 Task: Open a blank sheet, save the file as Childlaborplan.pdf Type the sentence 'Mount Everest, located in the Himalayas, is the world's highest peak. Scaling its summit is an ultimate challenge for mountaineers worldwide. The breathtaking vistas and physical and mental endurance required make it an iconic and sought-after adventure.'Add formula using equations and charcters after the sentence 'c² = a² + b²' Select the formula and highlight with color Yellow Change the page Orientation to  Potrait
Action: Mouse moved to (257, 189)
Screenshot: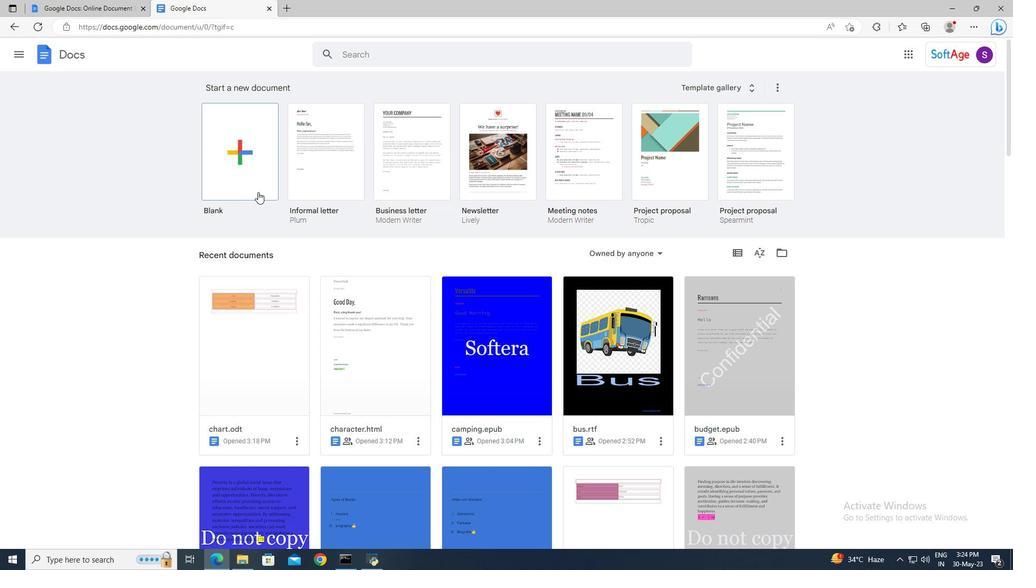 
Action: Mouse pressed left at (257, 189)
Screenshot: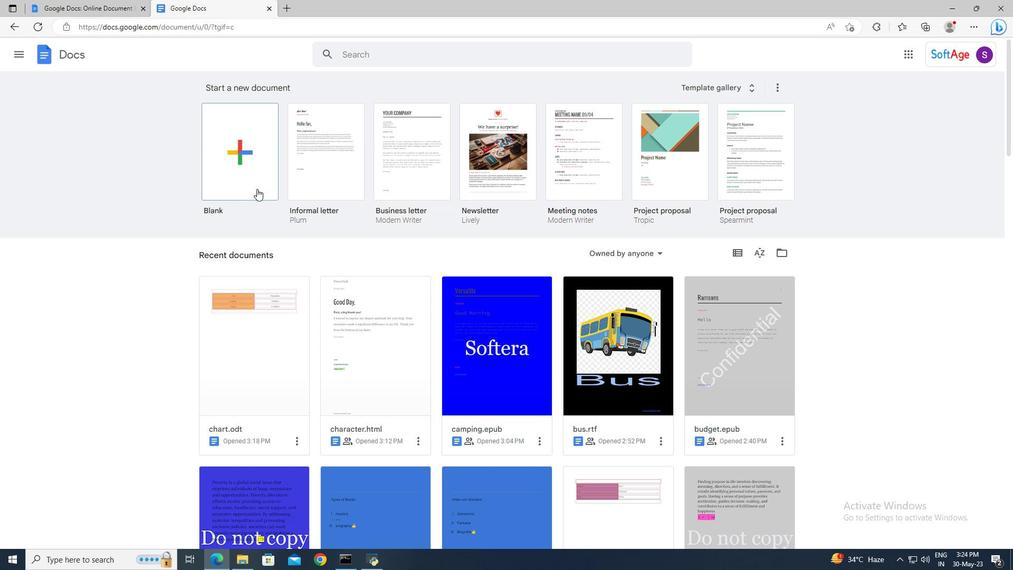 
Action: Mouse moved to (99, 50)
Screenshot: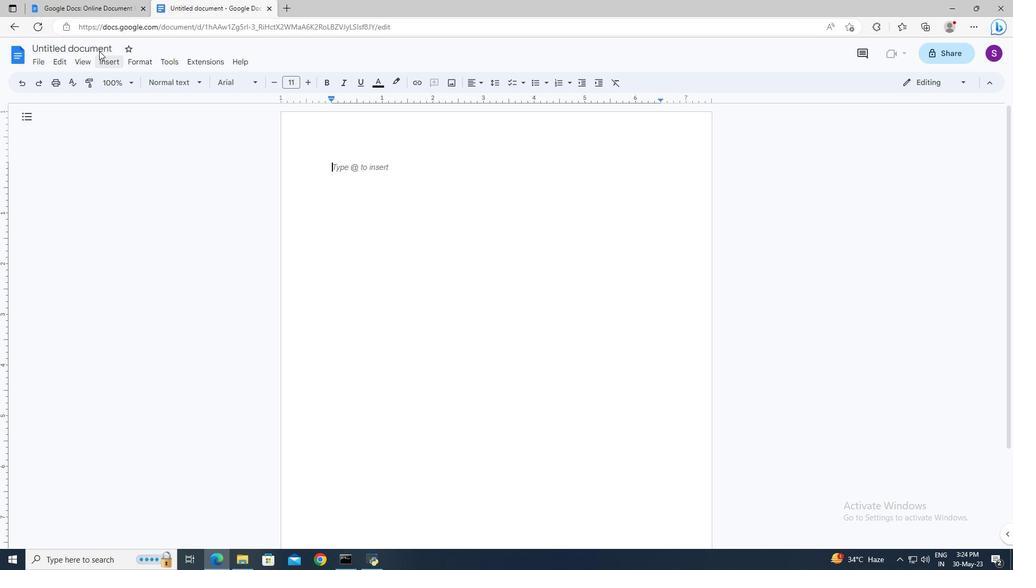 
Action: Mouse pressed left at (99, 50)
Screenshot: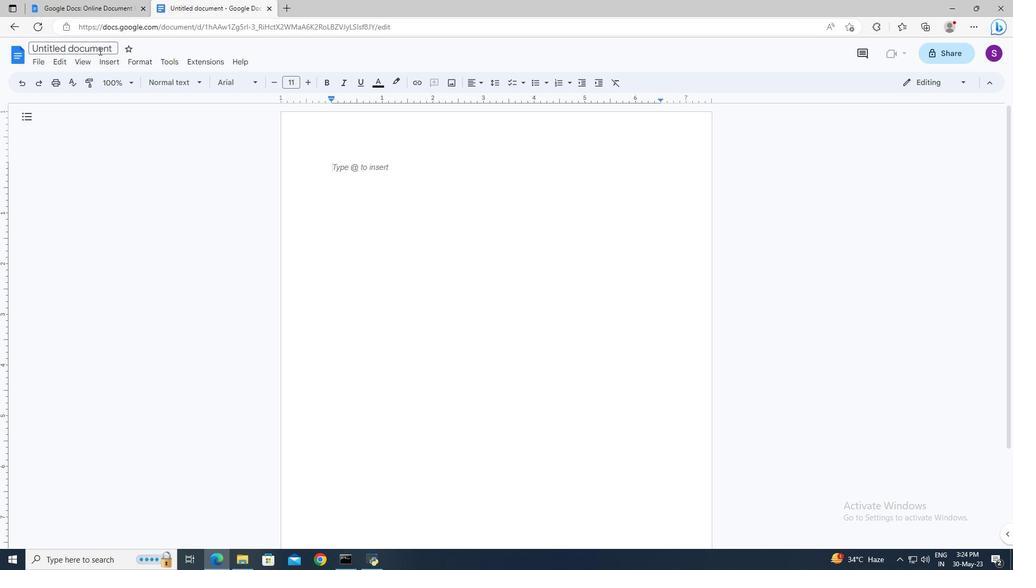 
Action: Key pressed <Key.shift>Childlaborplan.pdf<Key.enter>
Screenshot: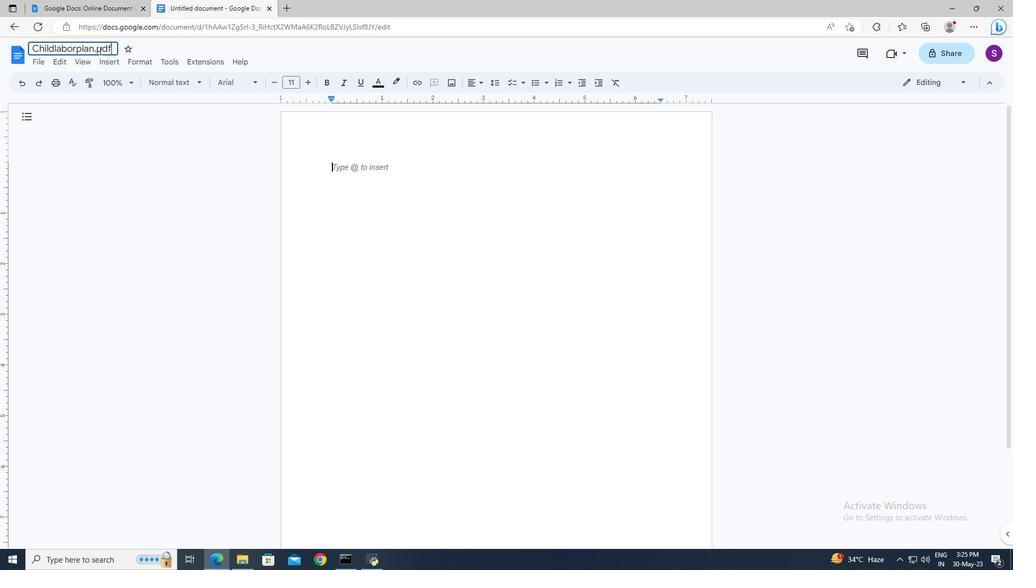
Action: Mouse moved to (341, 167)
Screenshot: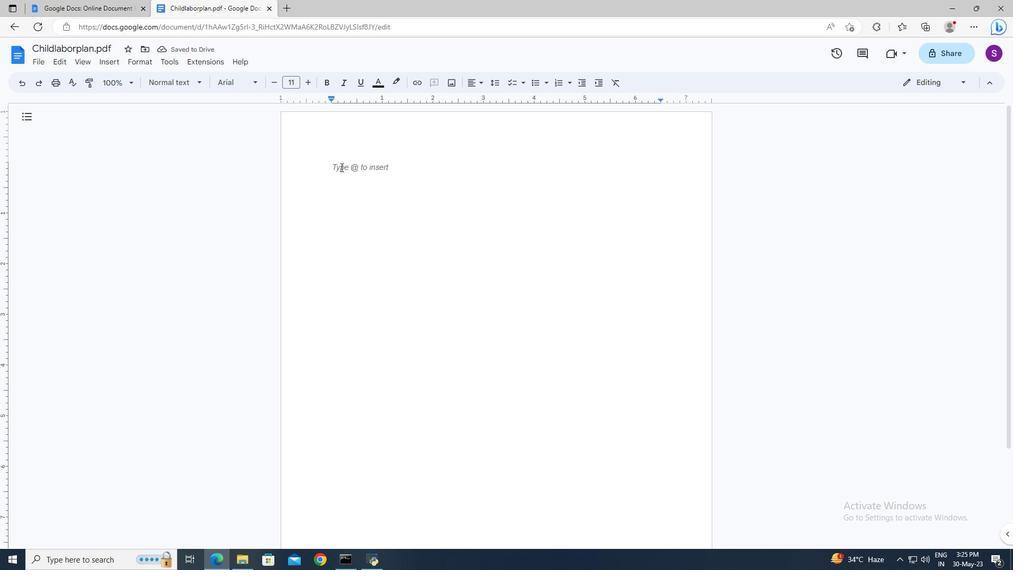 
Action: Mouse pressed left at (341, 167)
Screenshot: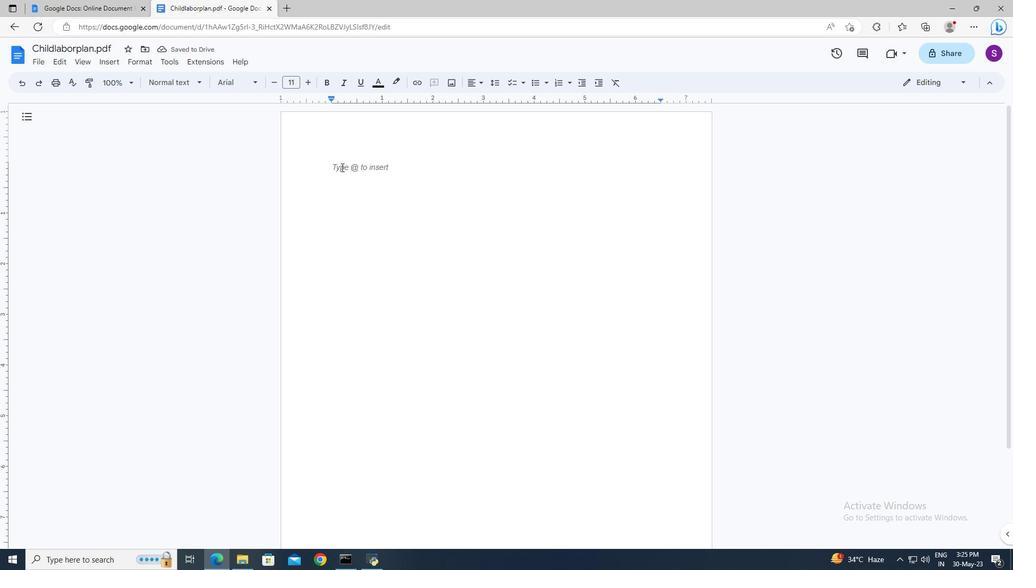 
Action: Key pressed <Key.shift>Mount<Key.space><Key.shift>Everes,<Key.space>located<Key.space>in<Key.space>the<Key.space><Key.shift>H
Screenshot: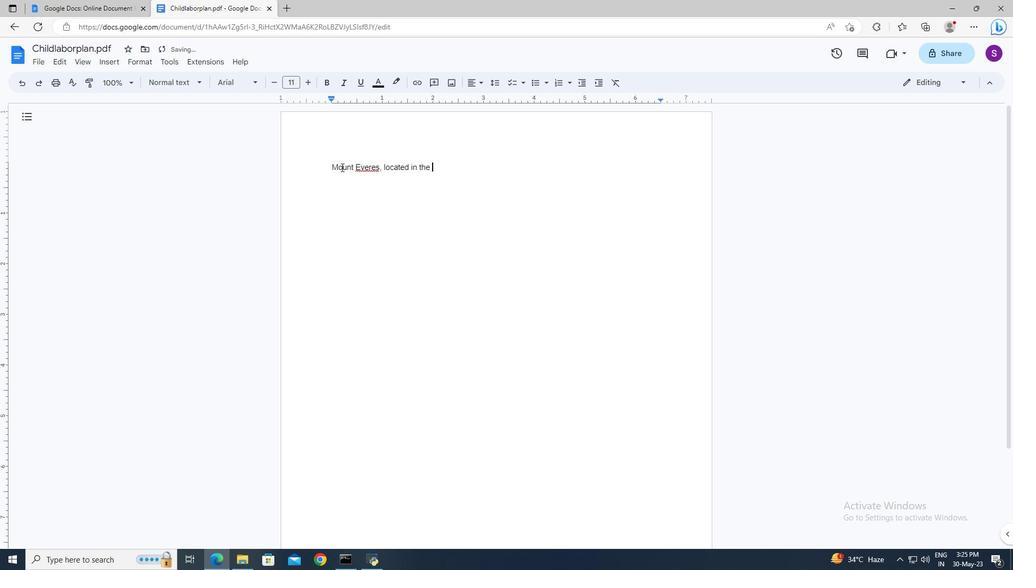 
Action: Mouse moved to (380, 168)
Screenshot: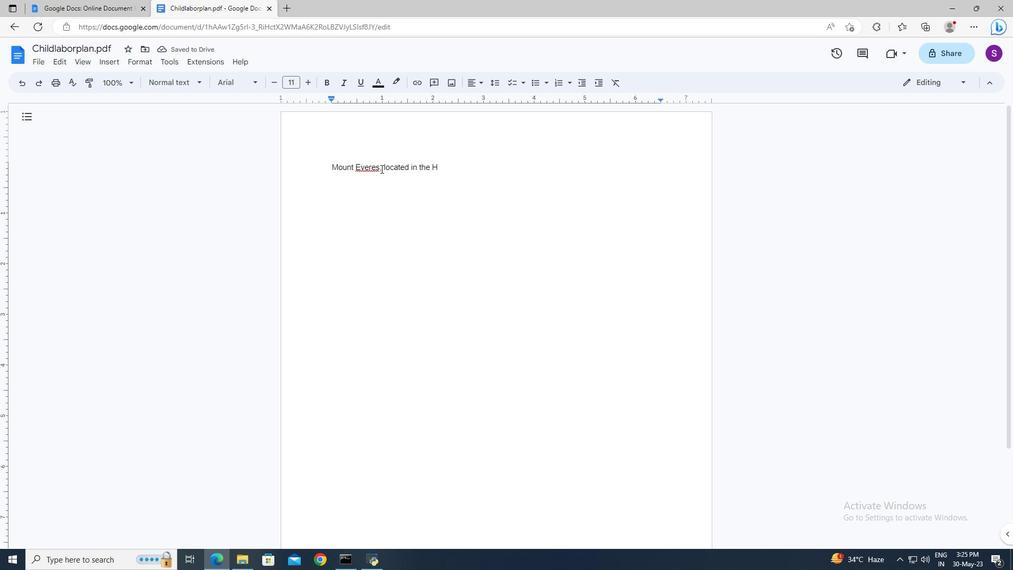 
Action: Mouse pressed left at (380, 168)
Screenshot: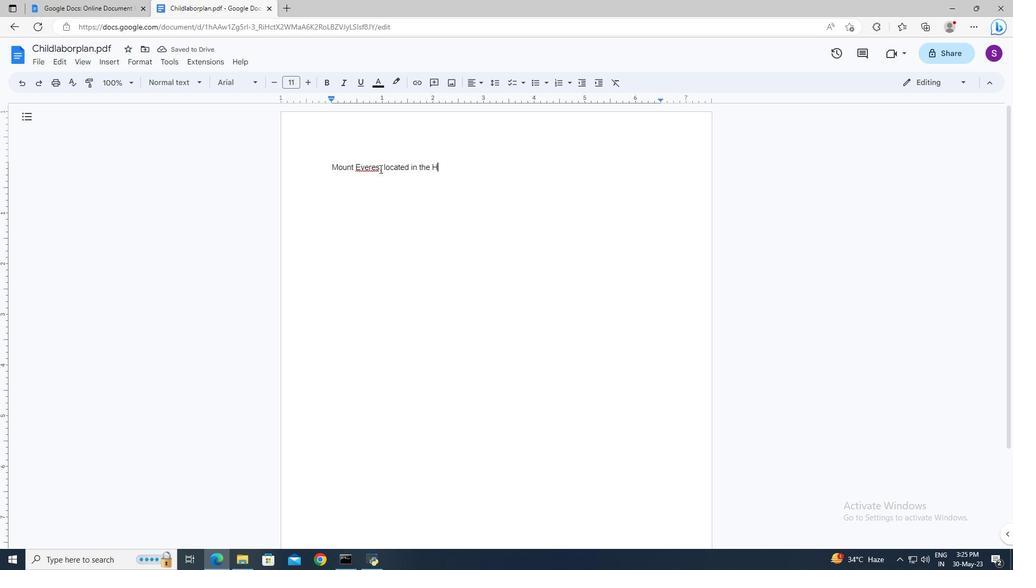 
Action: Key pressed t
Screenshot: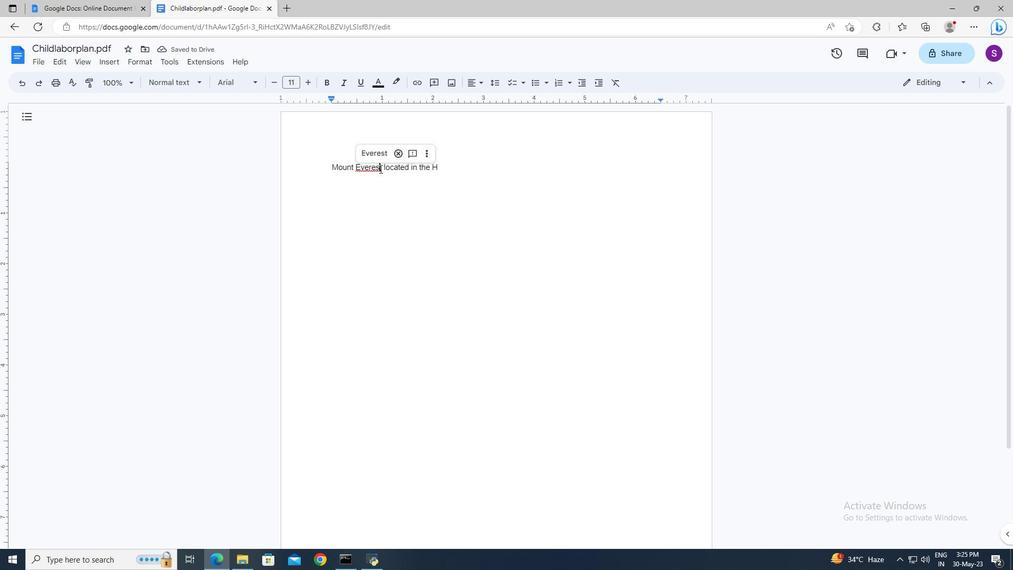 
Action: Mouse moved to (448, 167)
Screenshot: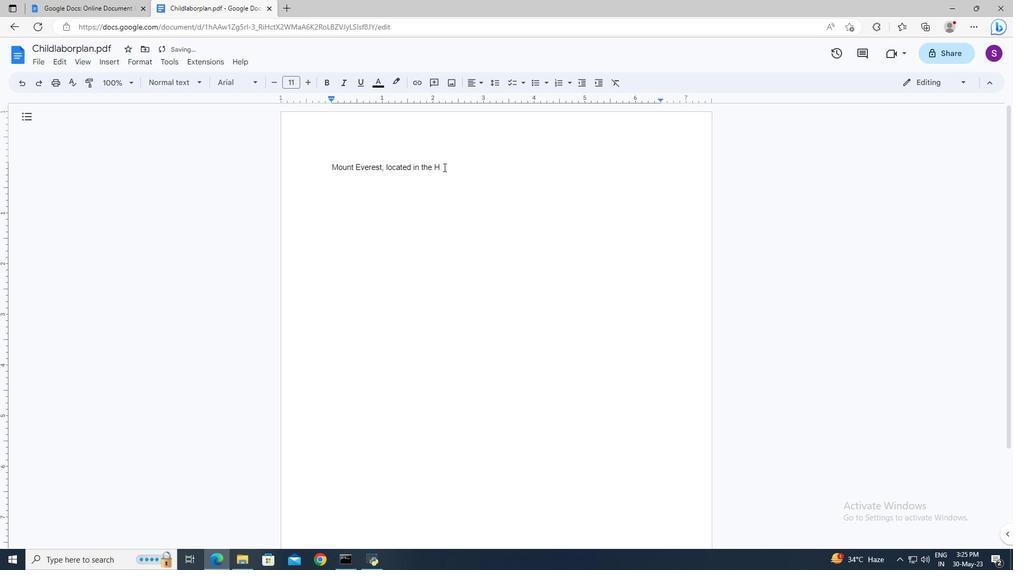 
Action: Mouse pressed left at (448, 167)
Screenshot: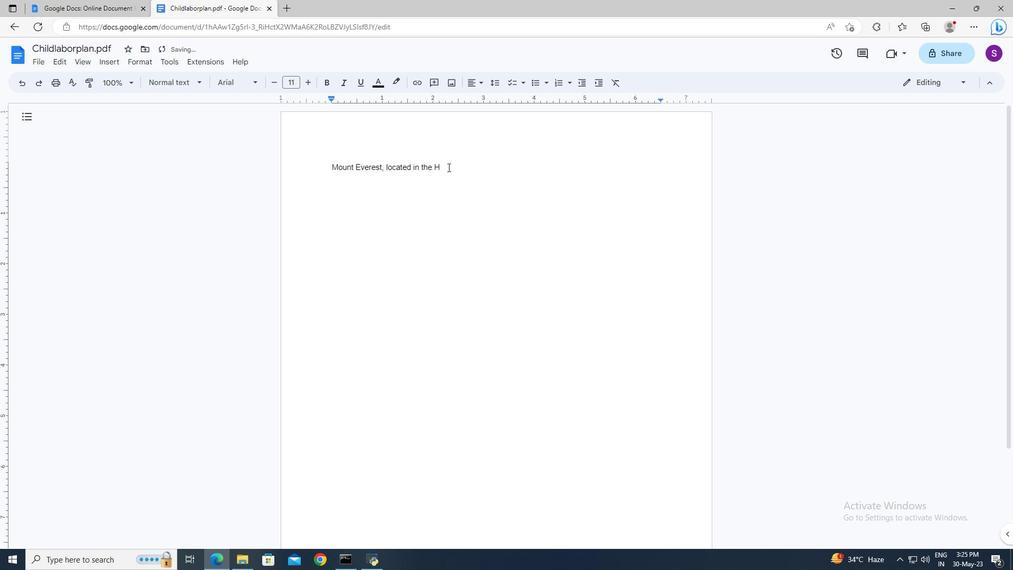 
Action: Key pressed imalayas,<Key.space>is<Key.space>the<Key.space>world's<Key.space>highest<Key.space>peak.<Key.space><Key.shift>Scaling<Key.space>its<Key.space>summit<Key.space>is<Key.space>an<Key.space>ultimate<Key.space>challenge<Key.space>for<Key.space>mountaineers<Key.space>worldwide.<Key.space><Key.shift>The<Key.space>breathtaking<Key.space>vistas<Key.space>and<Key.space>phsy<Key.backspace><Key.backspace>ysical<Key.space>and<Key.space>mental<Key.space>endurance<Key.space>required<Key.space>make<Key.space>it<Key.space>an<Key.space>iconic<Key.space>and<Key.space>sought-after<Key.space>adventure.<Key.enter>
Screenshot: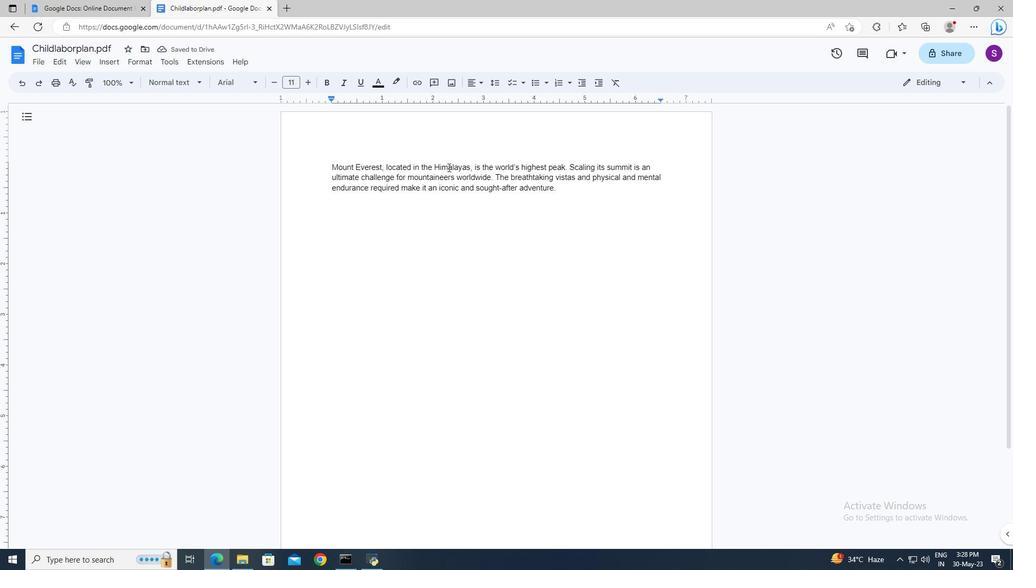 
Action: Mouse moved to (99, 62)
Screenshot: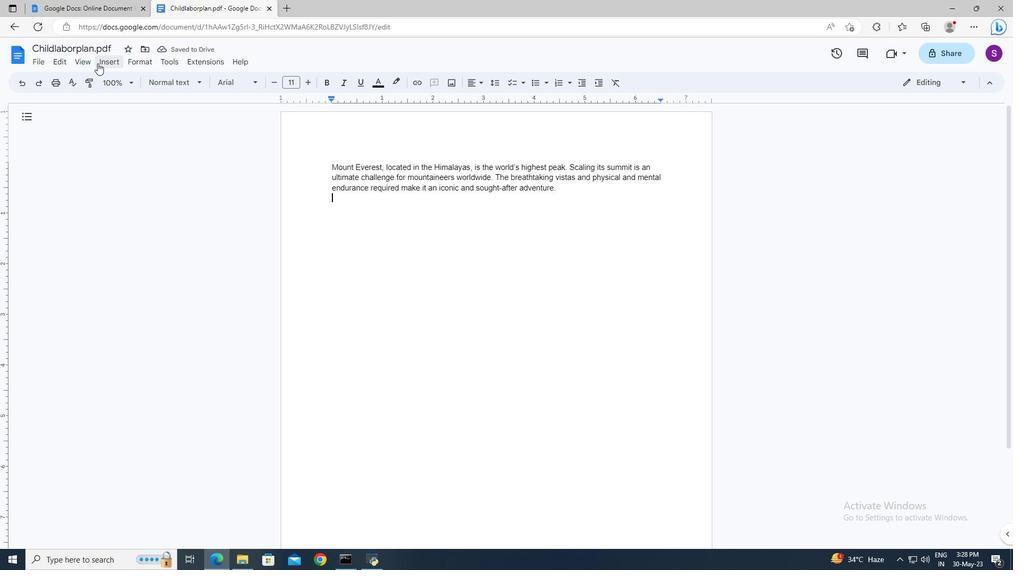 
Action: Mouse pressed left at (99, 62)
Screenshot: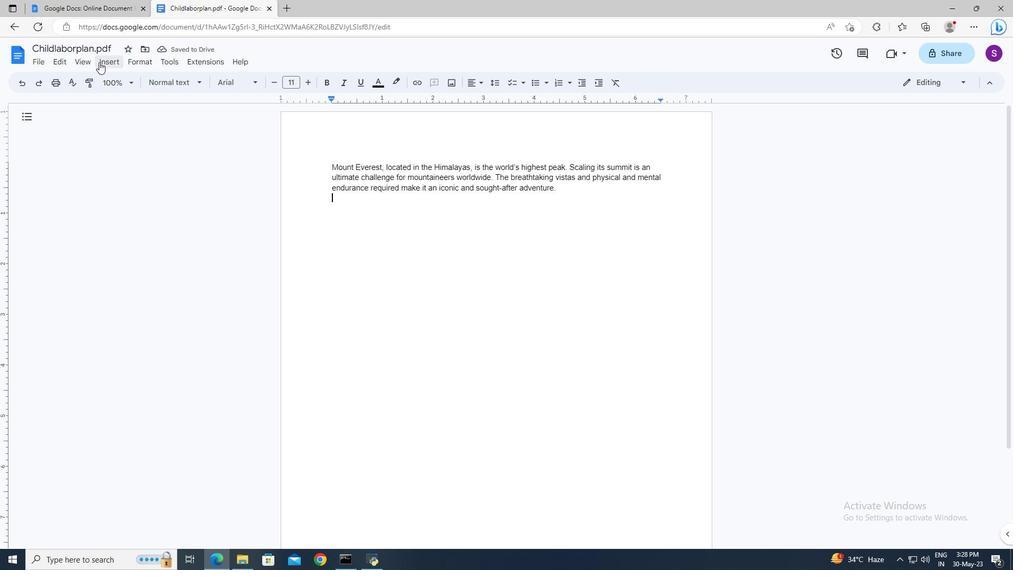 
Action: Mouse moved to (138, 268)
Screenshot: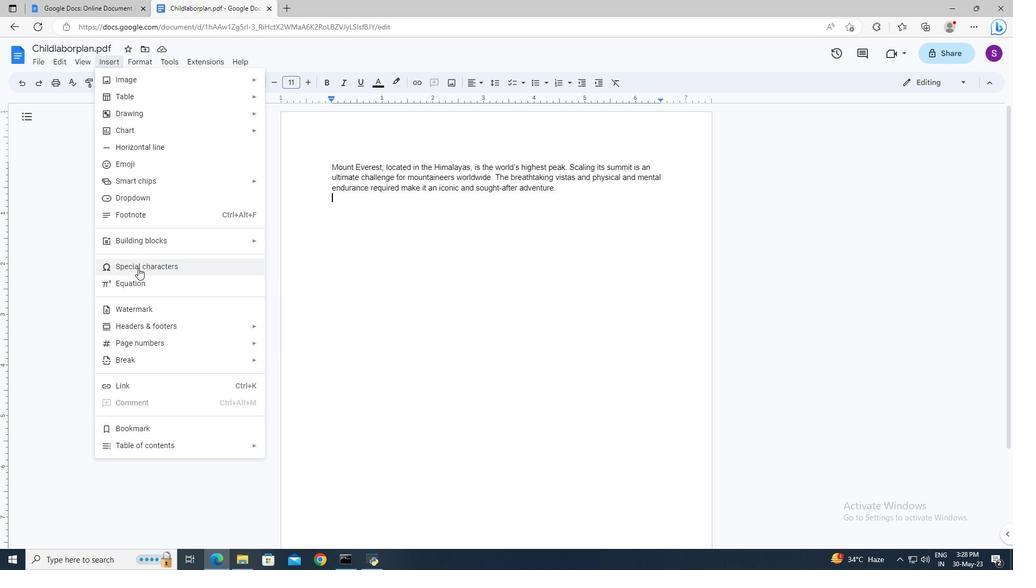 
Action: Mouse pressed left at (138, 268)
Screenshot: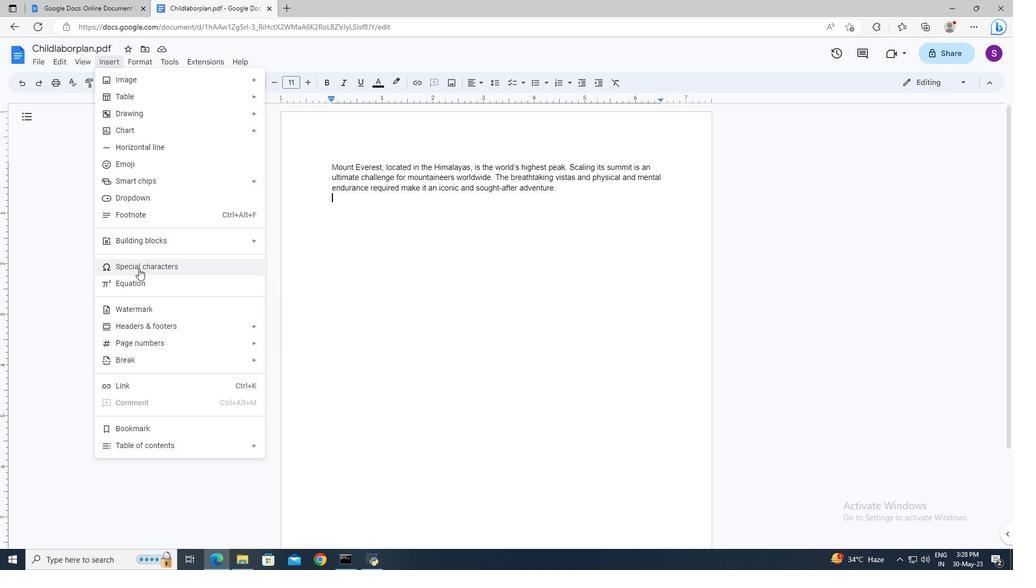 
Action: Mouse moved to (98, 61)
Screenshot: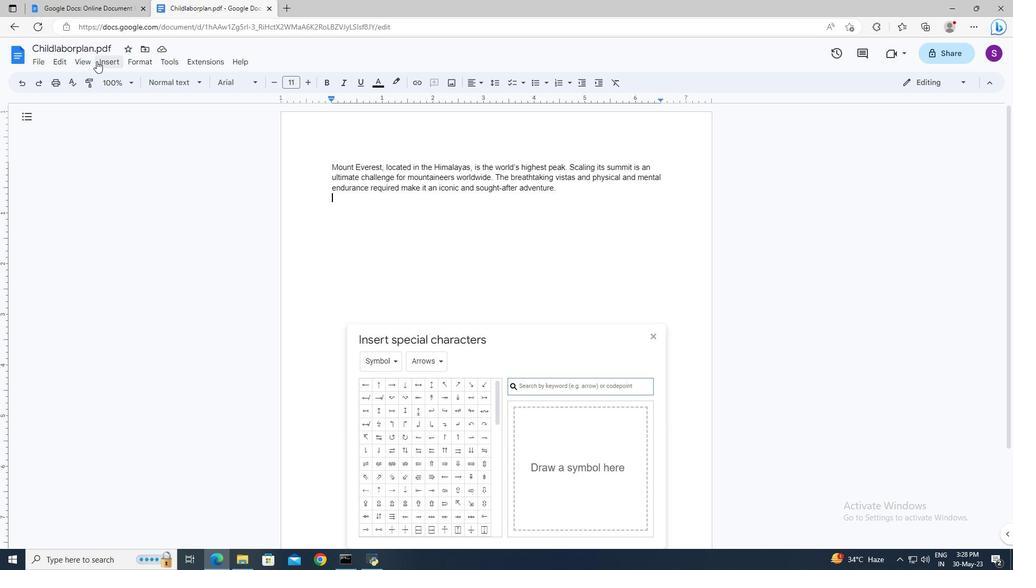 
Action: Mouse pressed left at (98, 61)
Screenshot: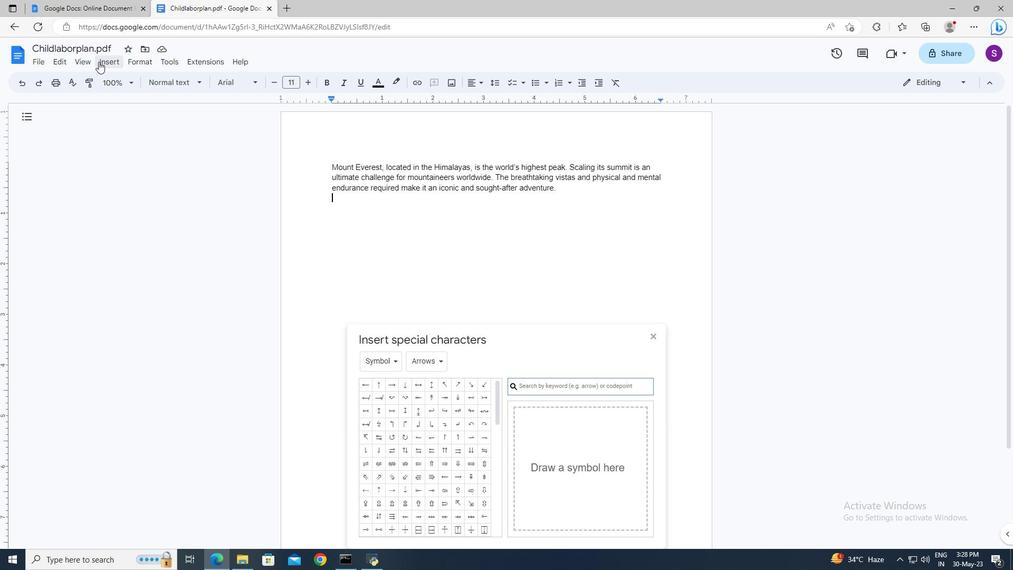 
Action: Mouse moved to (130, 276)
Screenshot: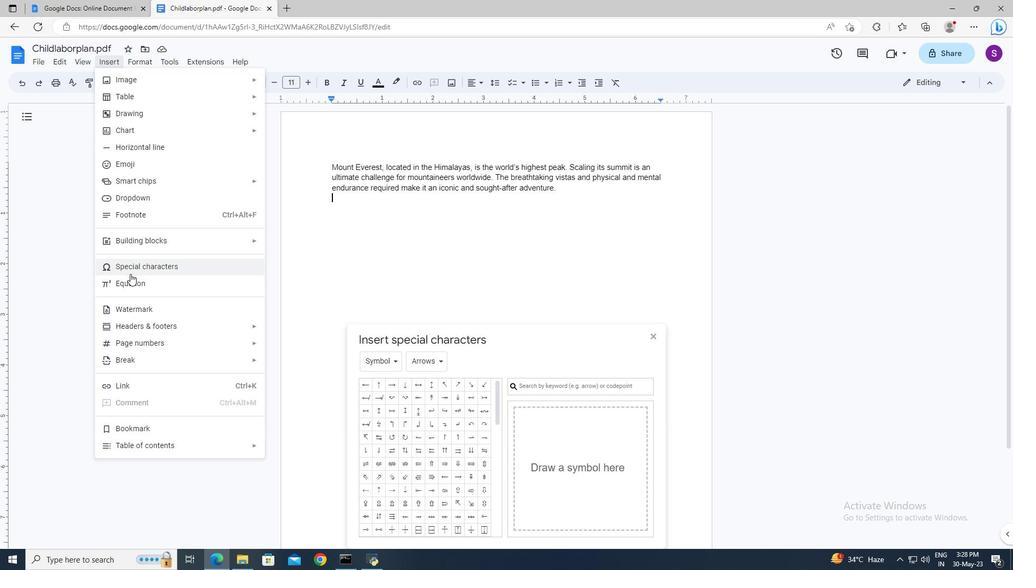 
Action: Mouse pressed left at (130, 276)
Screenshot: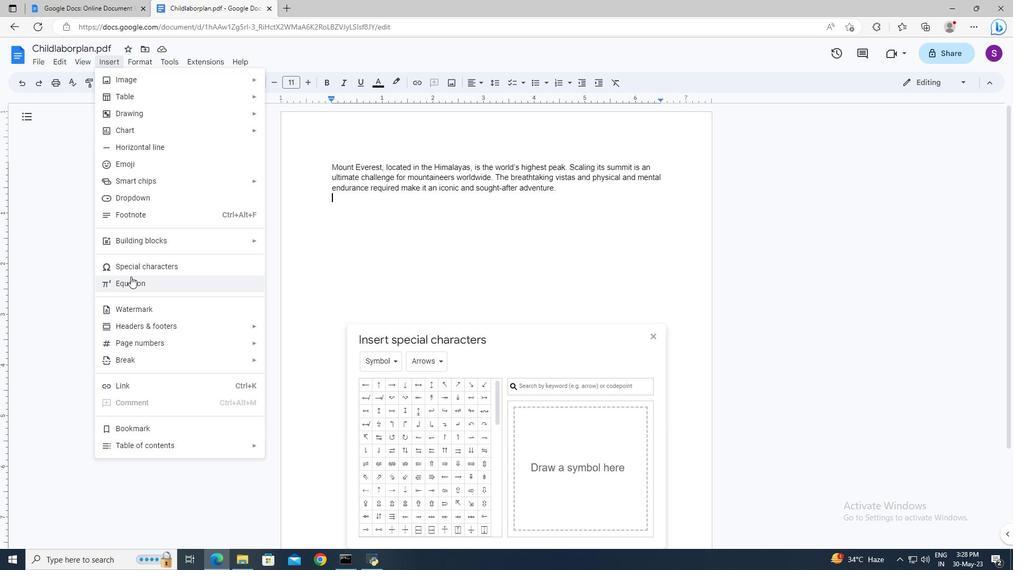 
Action: Mouse moved to (334, 219)
Screenshot: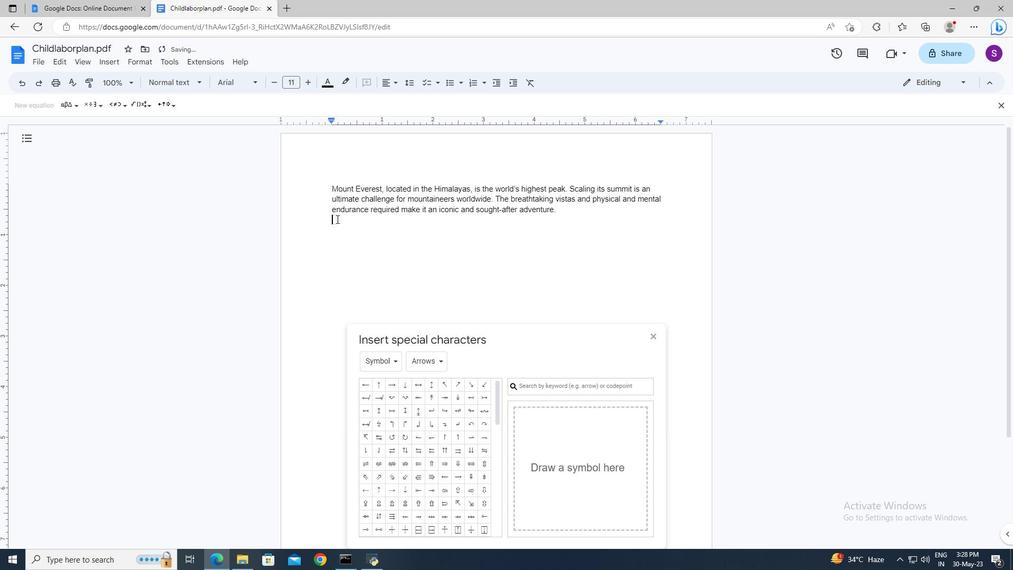 
Action: Mouse pressed left at (334, 219)
Screenshot: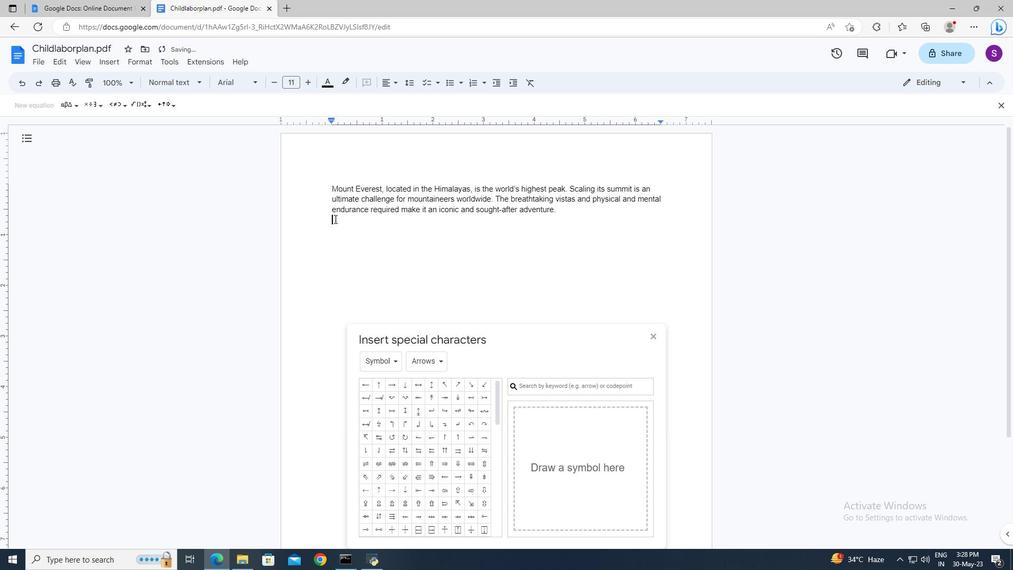 
Action: Mouse moved to (138, 104)
Screenshot: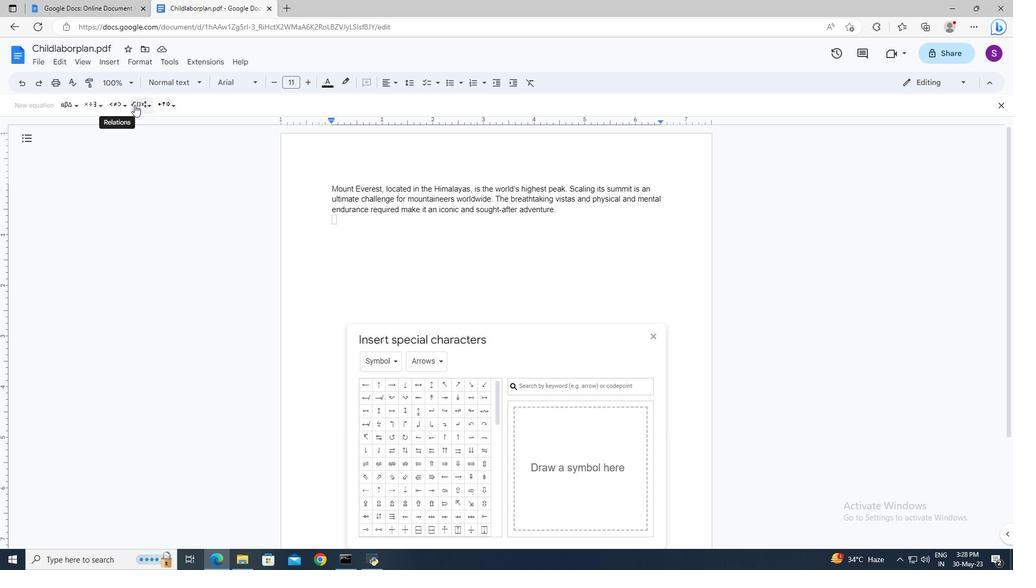 
Action: Mouse pressed left at (138, 104)
Screenshot: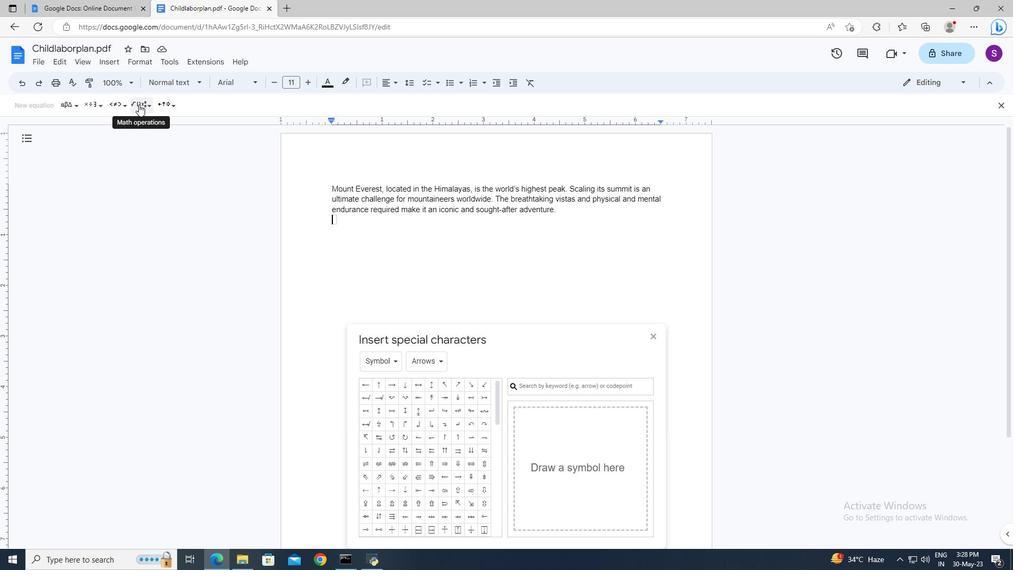 
Action: Mouse moved to (229, 132)
Screenshot: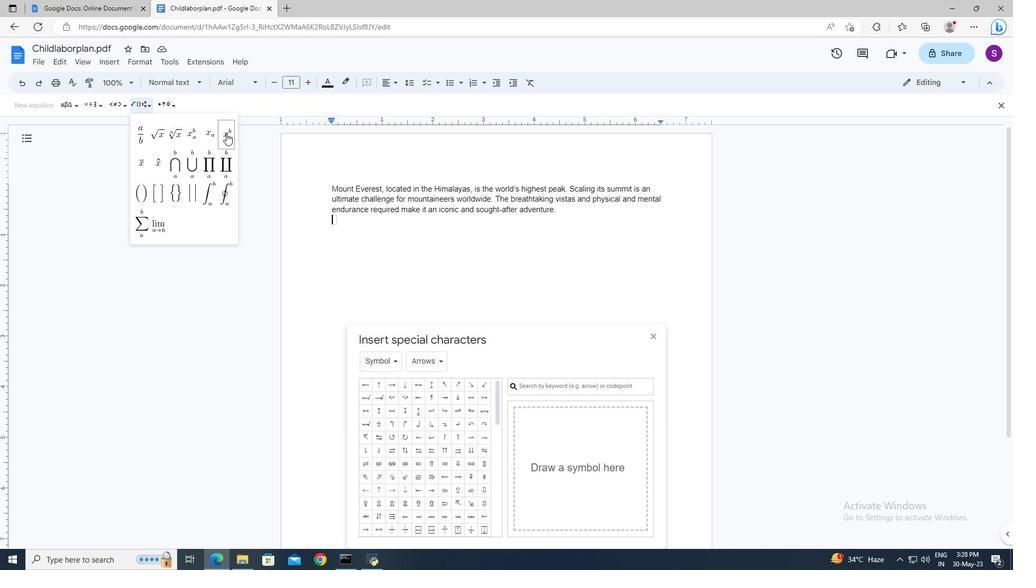 
Action: Mouse pressed left at (229, 132)
Screenshot: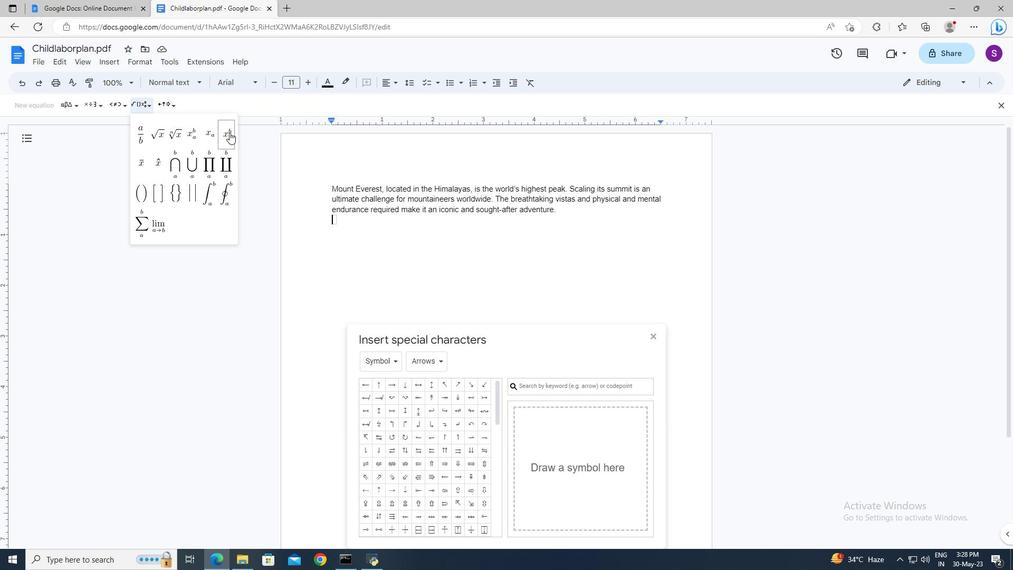 
Action: Mouse moved to (292, 187)
Screenshot: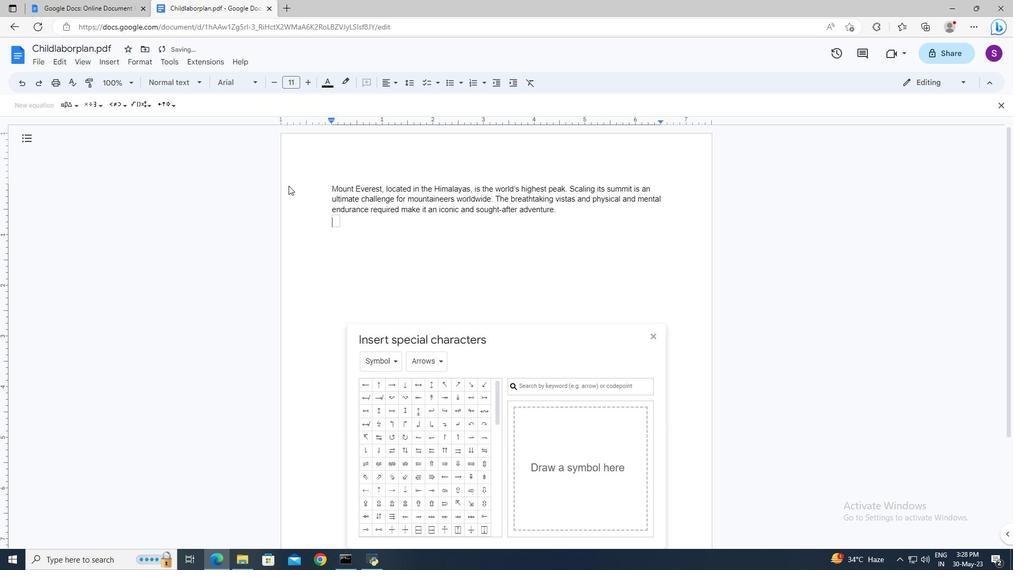 
Action: Key pressed c<Key.shift>^2<Key.right><Key.space>=<Key.space>
Screenshot: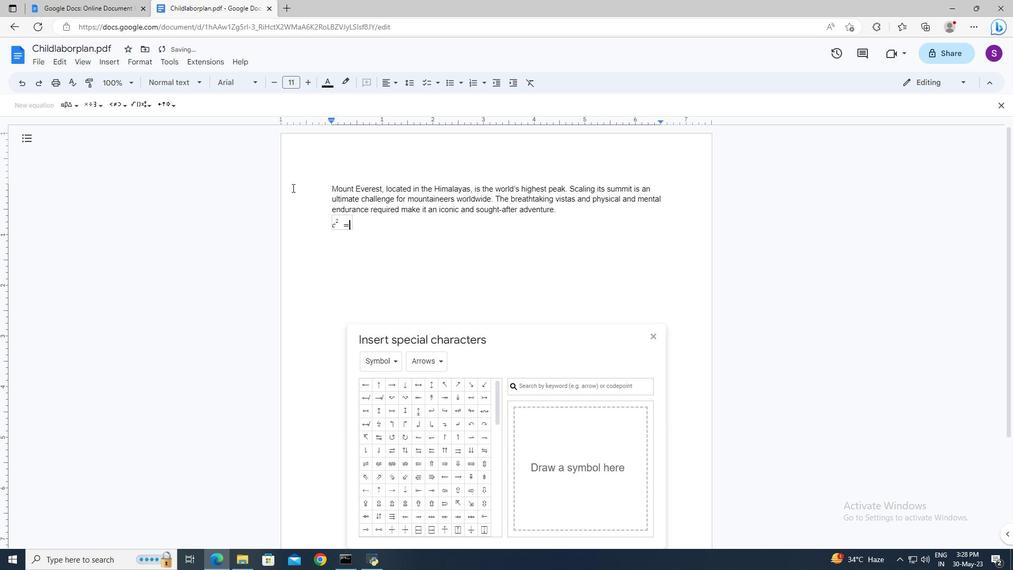 
Action: Mouse moved to (147, 101)
Screenshot: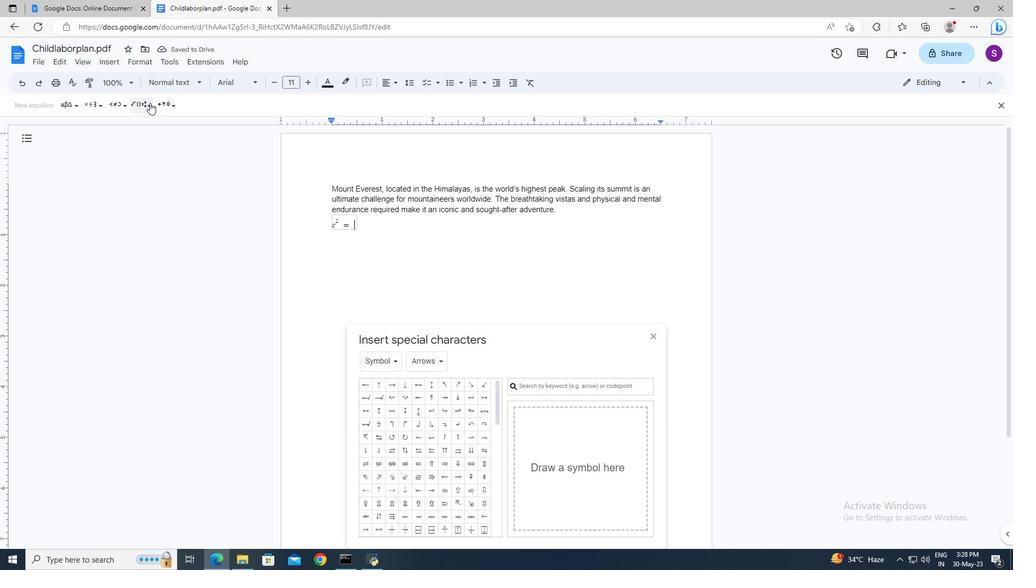 
Action: Mouse pressed left at (147, 101)
Screenshot: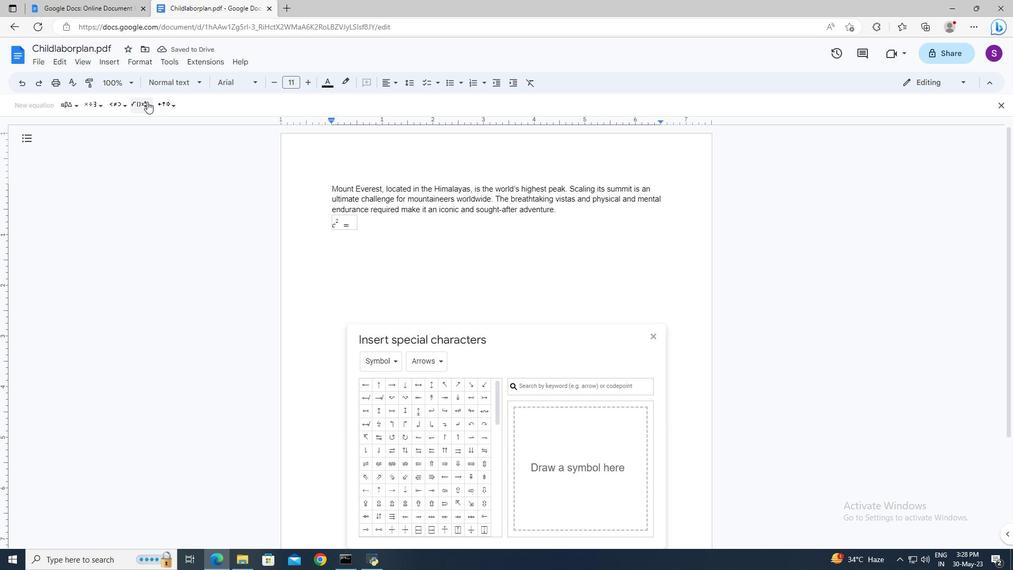 
Action: Mouse moved to (218, 135)
Screenshot: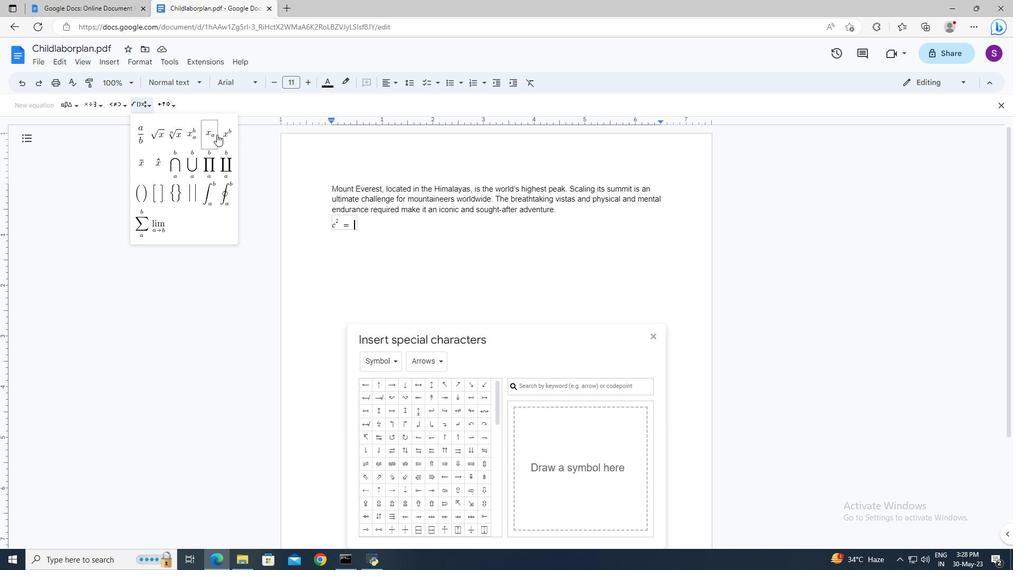 
Action: Mouse pressed left at (218, 135)
Screenshot: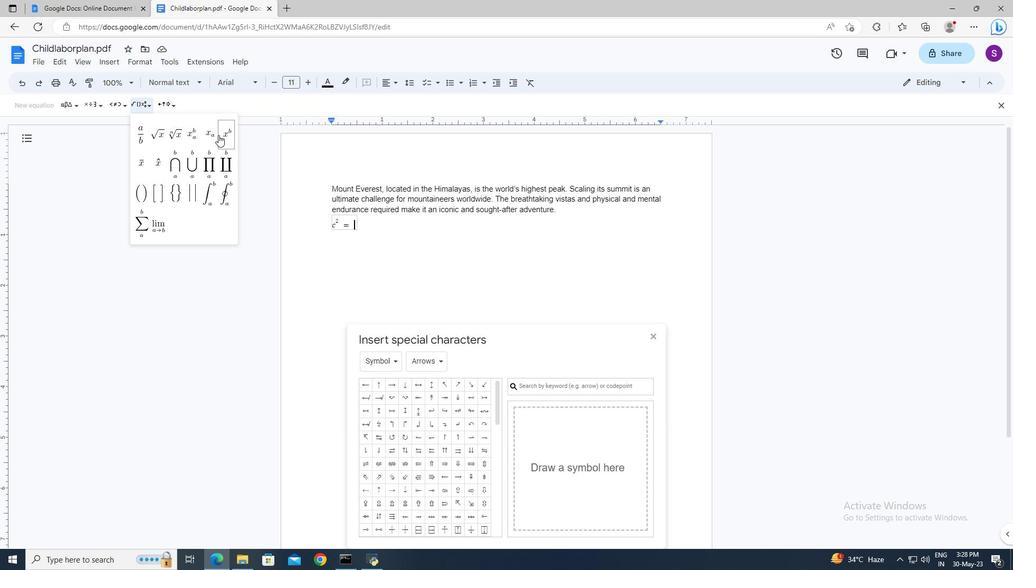 
Action: Key pressed a<Key.shift>^2<Key.right><Key.space><Key.shift>+<Key.space>
Screenshot: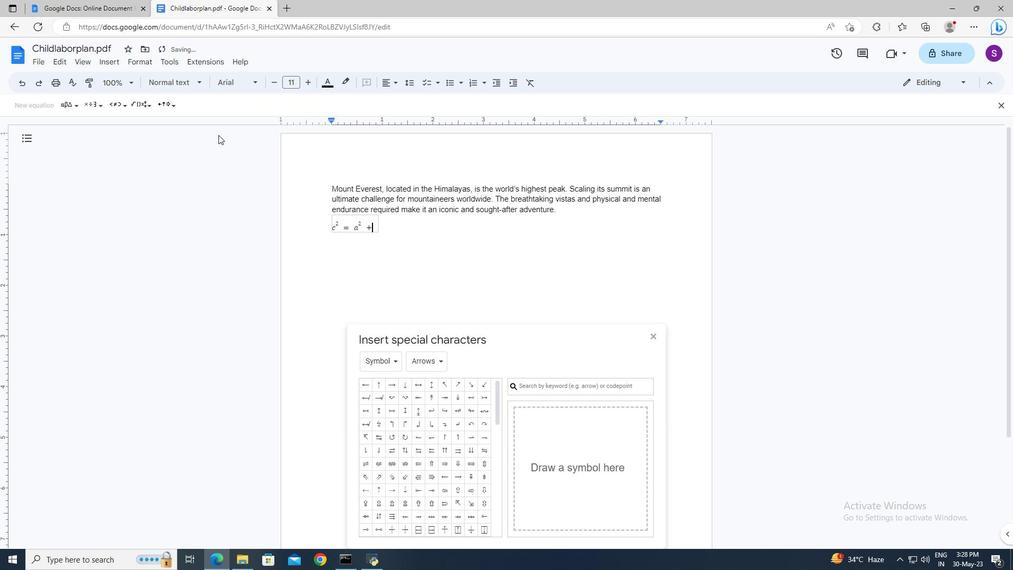 
Action: Mouse moved to (153, 106)
Screenshot: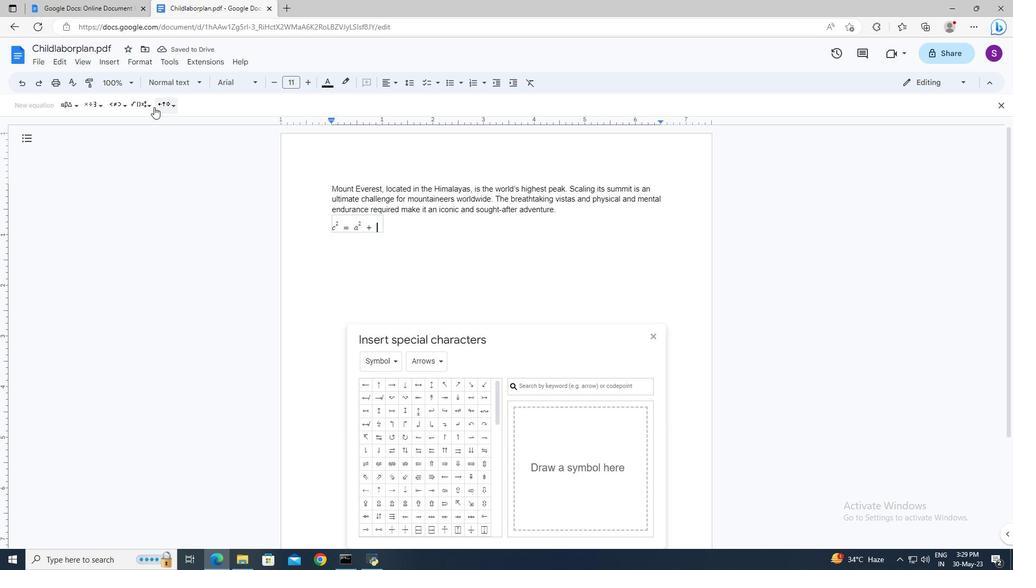 
Action: Mouse pressed left at (153, 106)
Screenshot: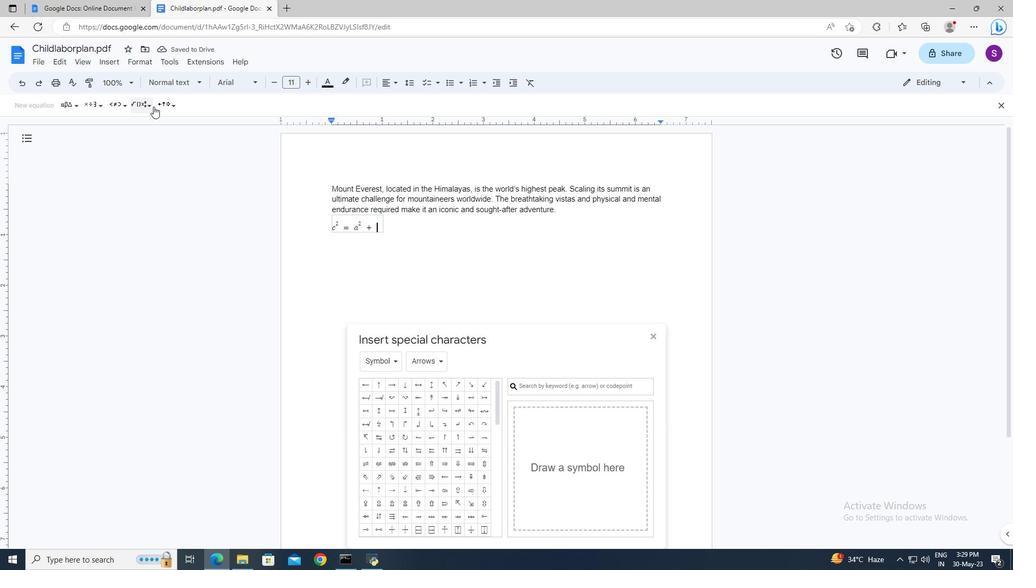 
Action: Mouse moved to (221, 134)
Screenshot: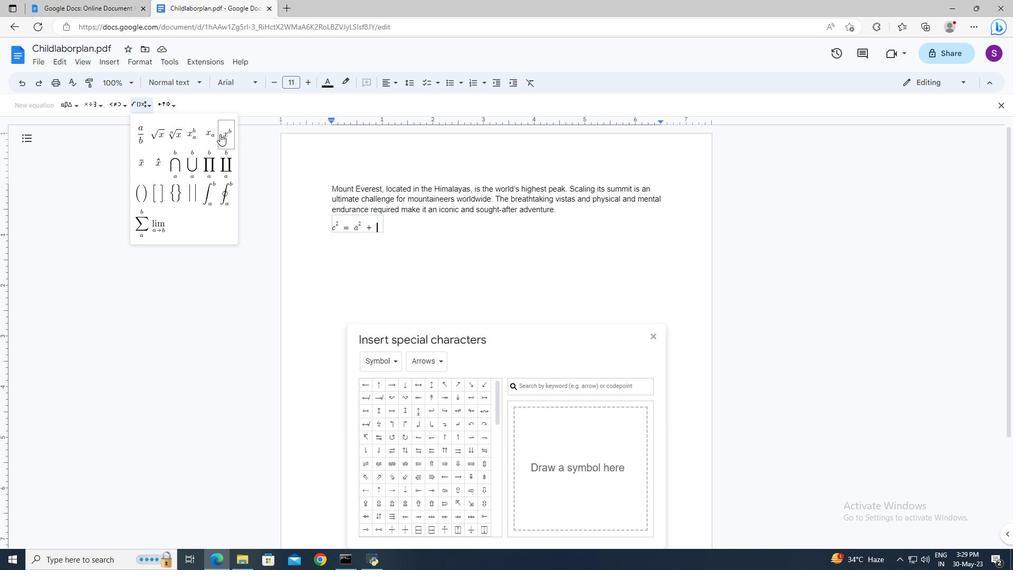 
Action: Mouse pressed left at (221, 134)
Screenshot: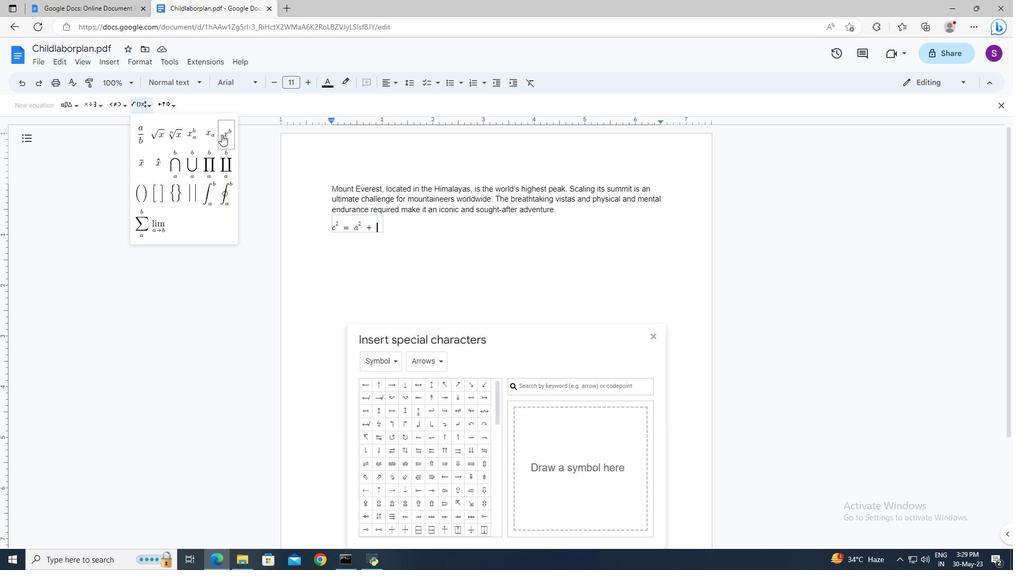 
Action: Key pressed b<Key.shift>^2
Screenshot: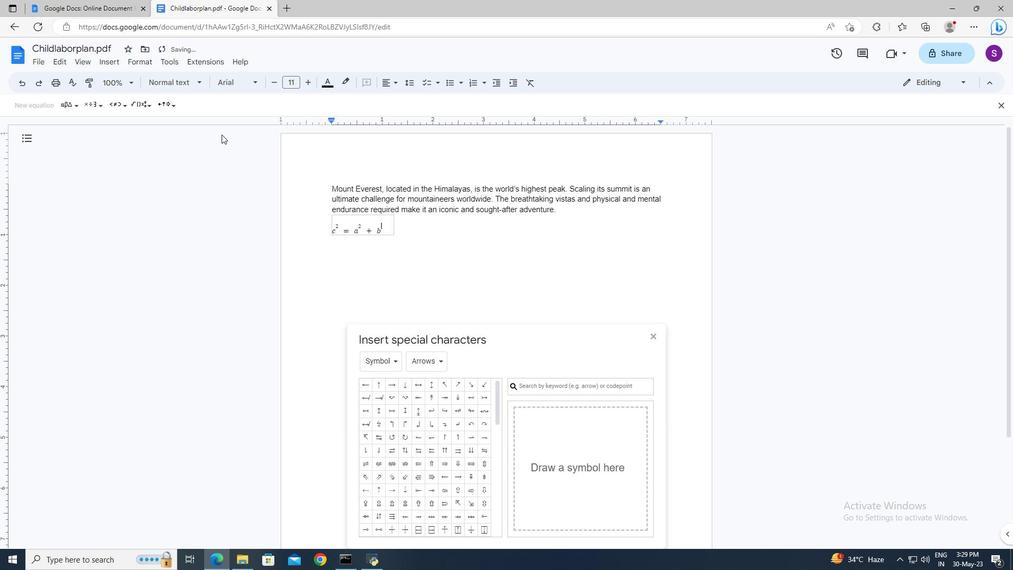 
Action: Mouse moved to (392, 233)
Screenshot: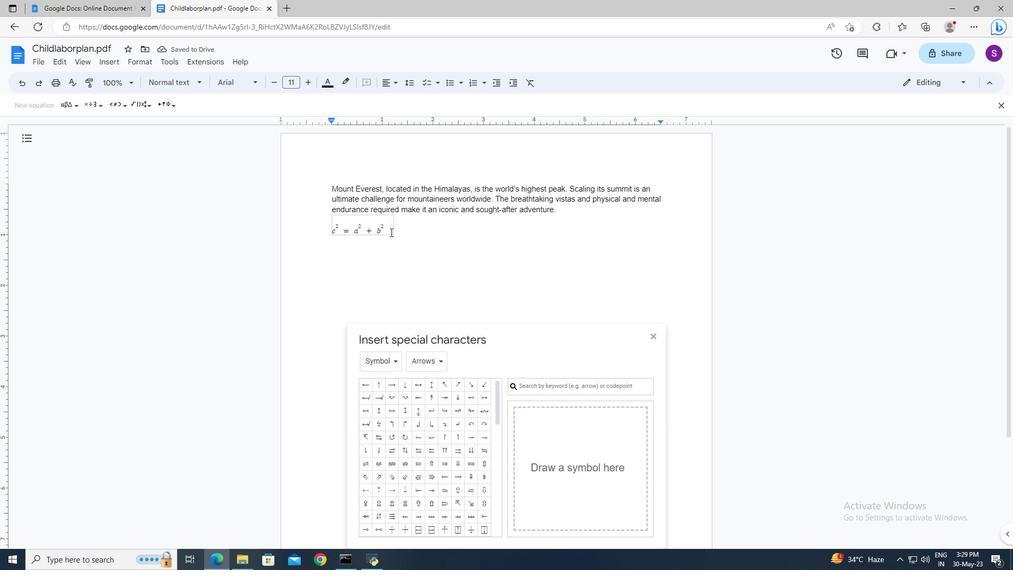 
Action: Mouse pressed left at (392, 233)
Screenshot: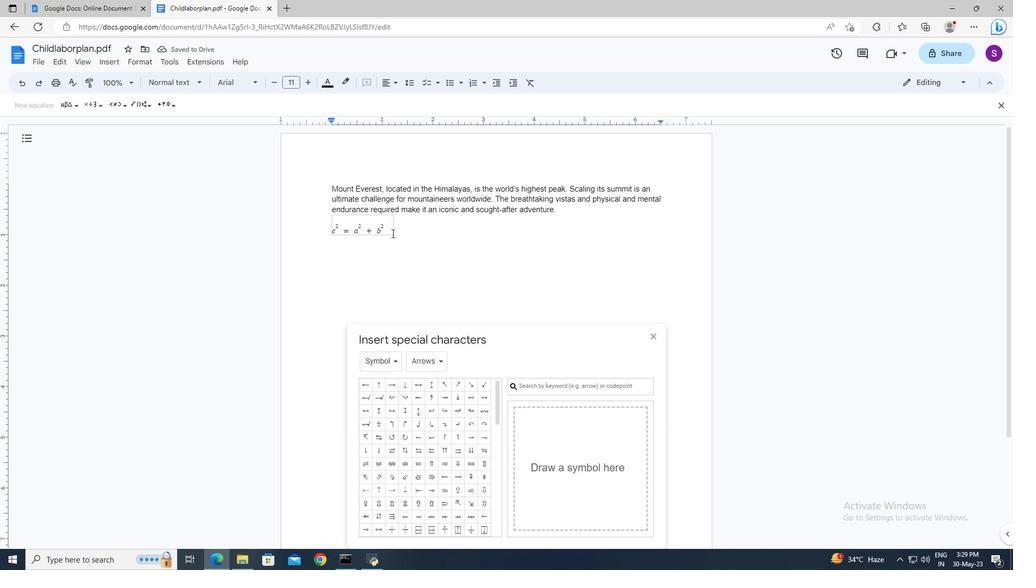 
Action: Mouse moved to (393, 234)
Screenshot: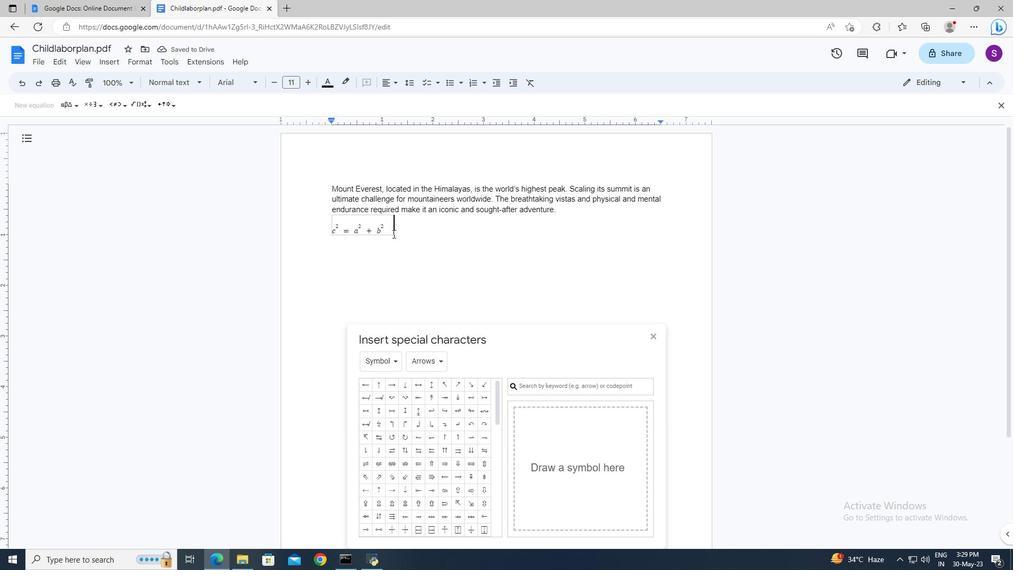 
Action: Key pressed <Key.shift><Key.left>
Screenshot: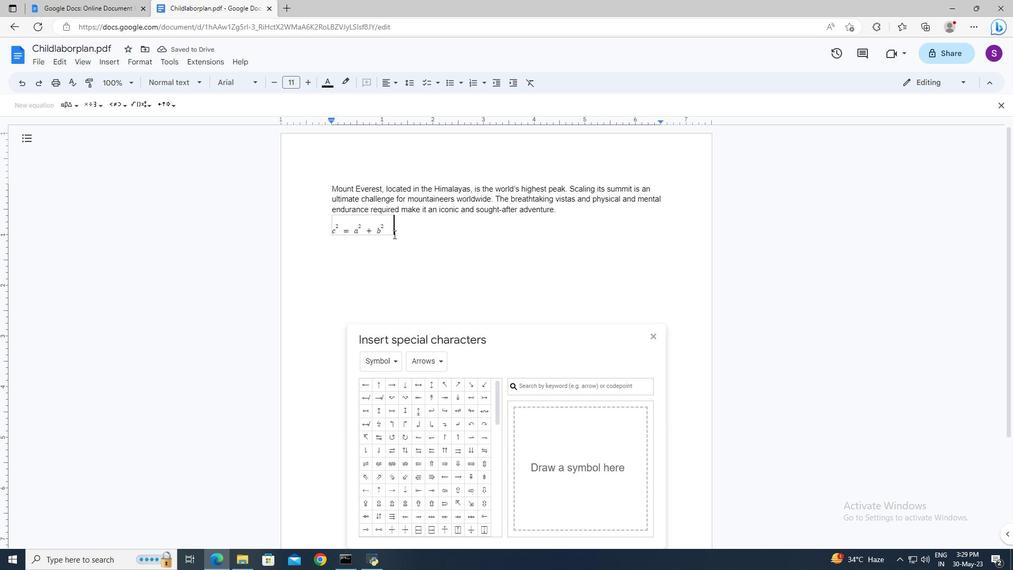 
Action: Mouse moved to (352, 81)
Screenshot: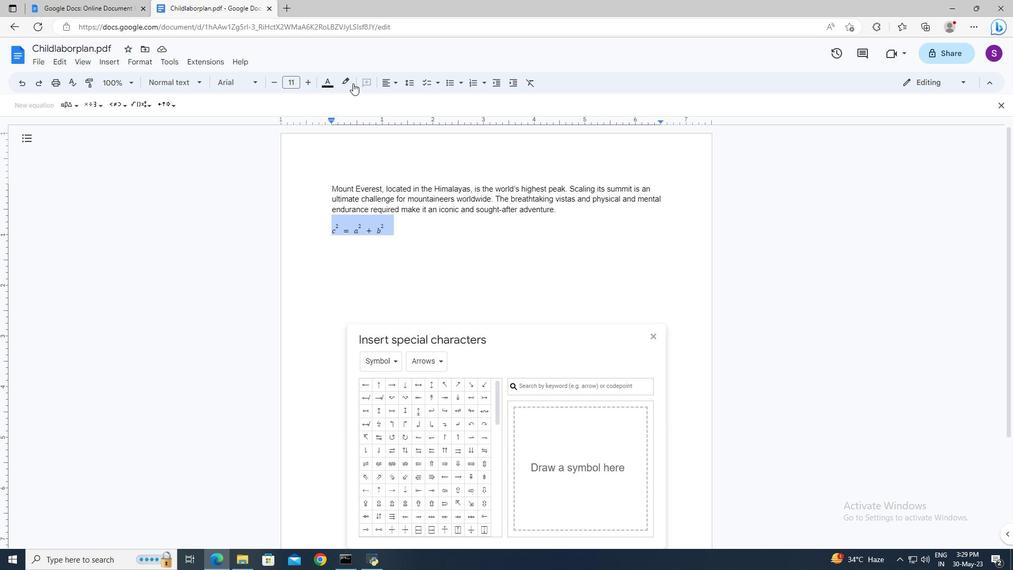 
Action: Mouse pressed left at (352, 81)
Screenshot: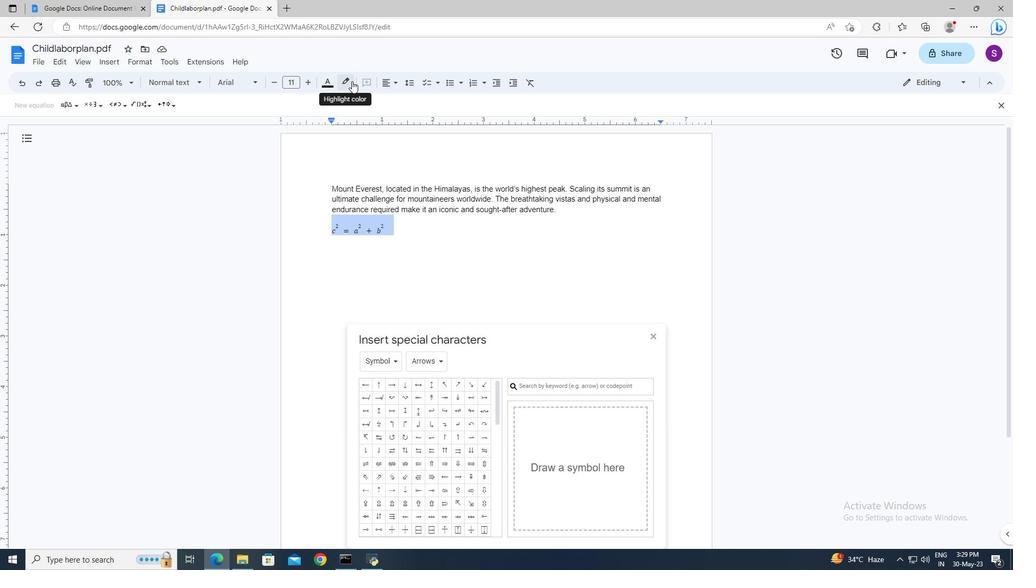 
Action: Mouse moved to (381, 132)
Screenshot: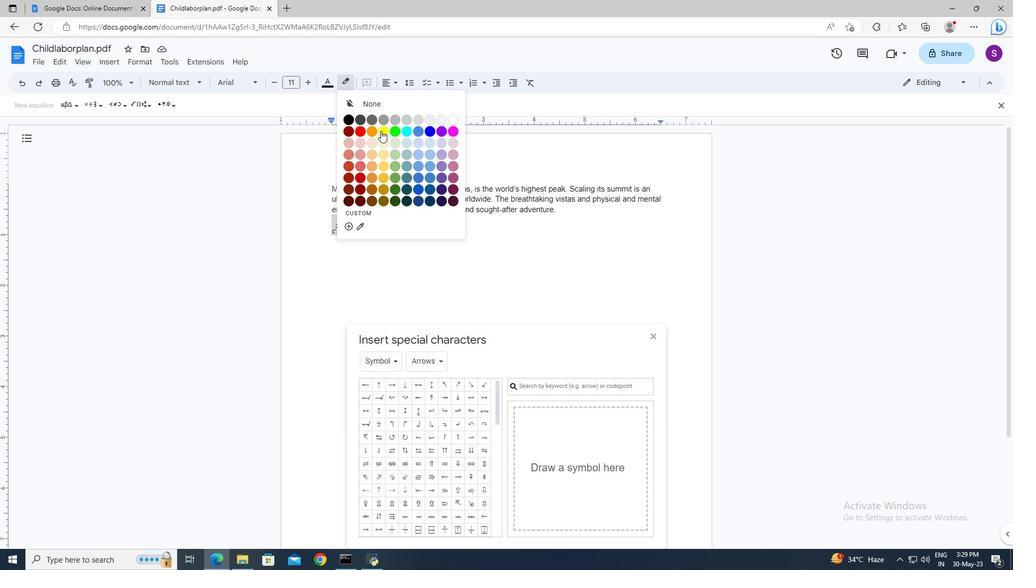 
Action: Mouse pressed left at (381, 132)
Screenshot: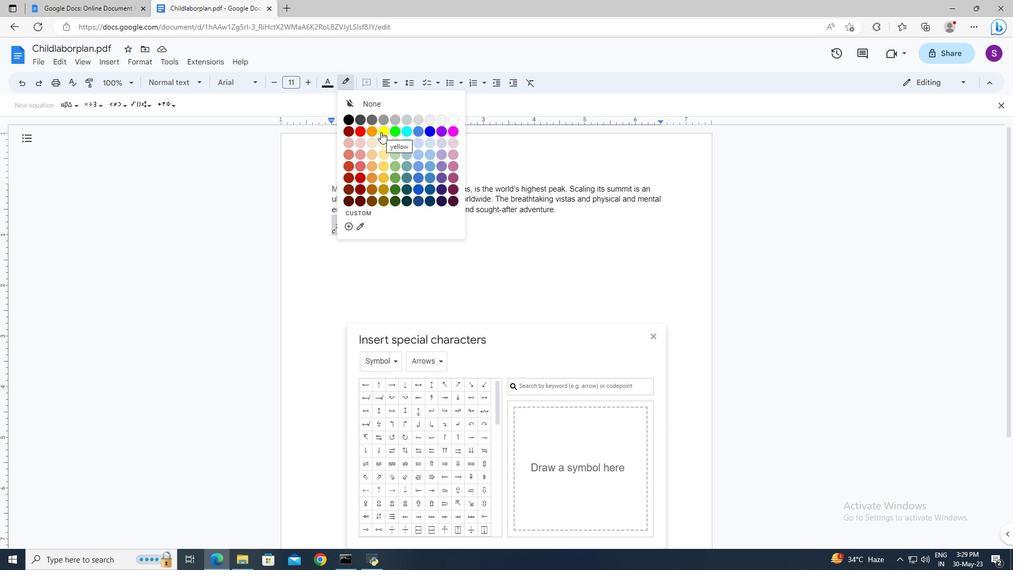 
Action: Mouse moved to (447, 242)
Screenshot: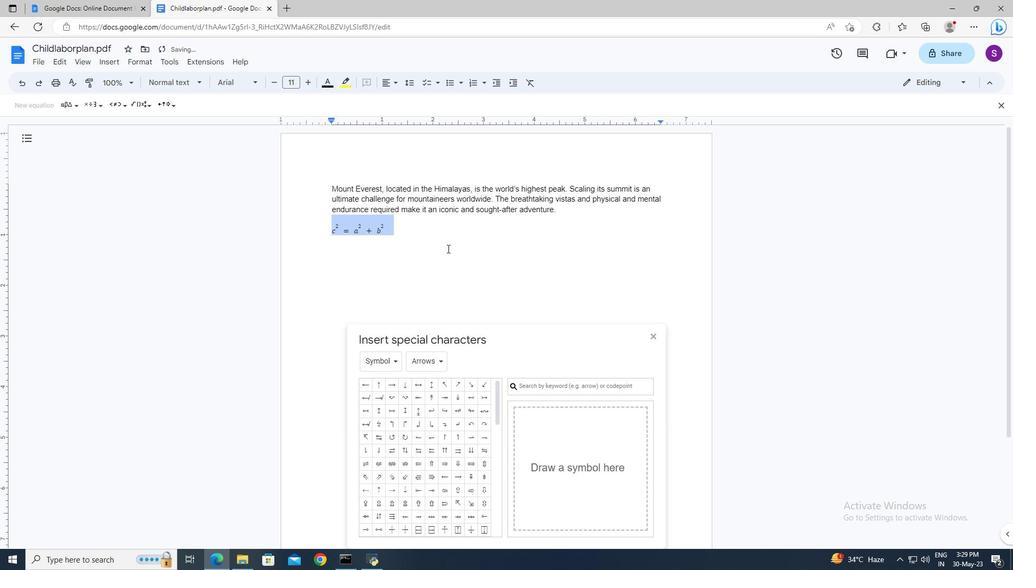 
Action: Mouse pressed left at (447, 242)
Screenshot: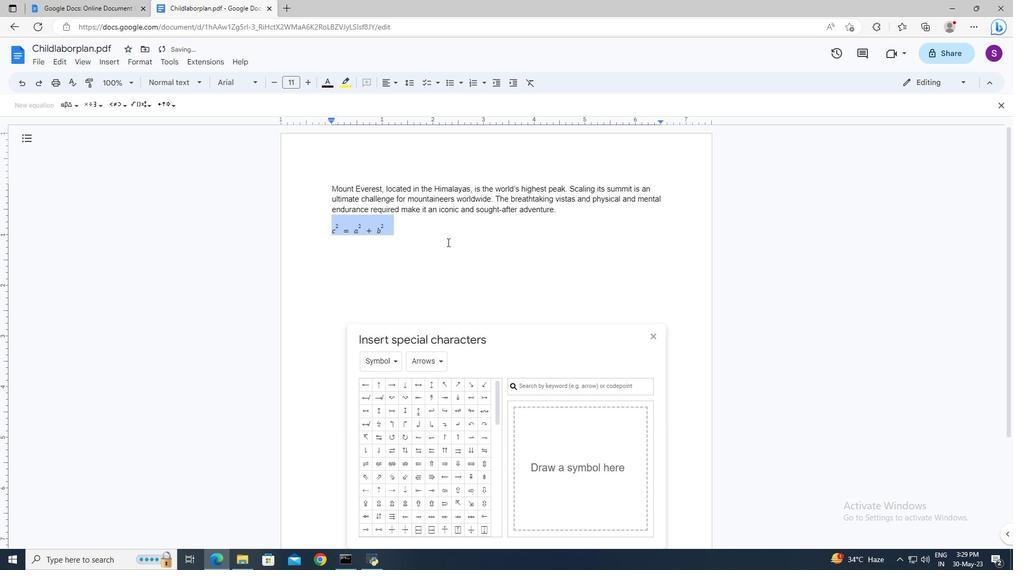 
Action: Mouse moved to (651, 336)
Screenshot: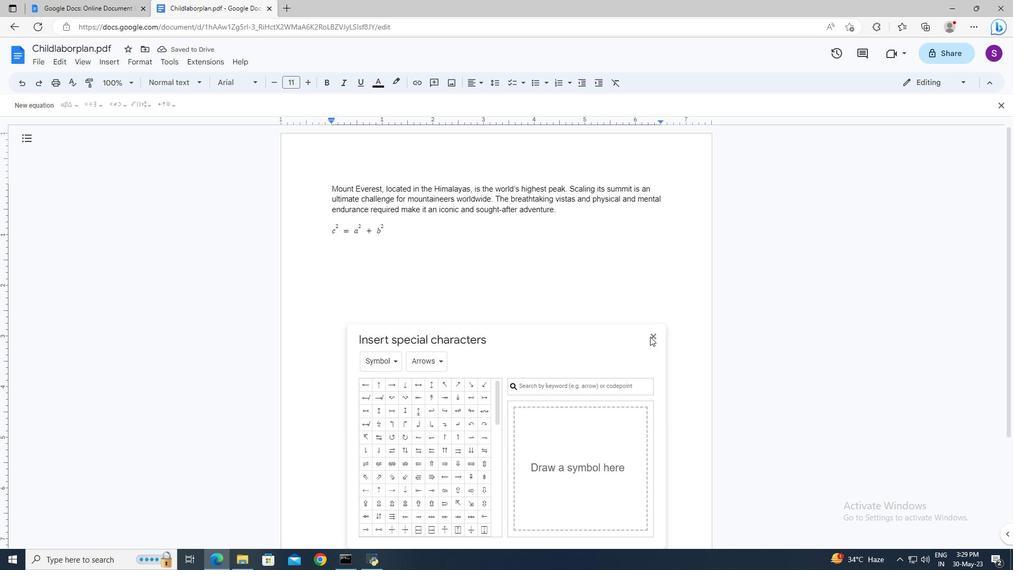 
Action: Mouse pressed left at (651, 336)
Screenshot: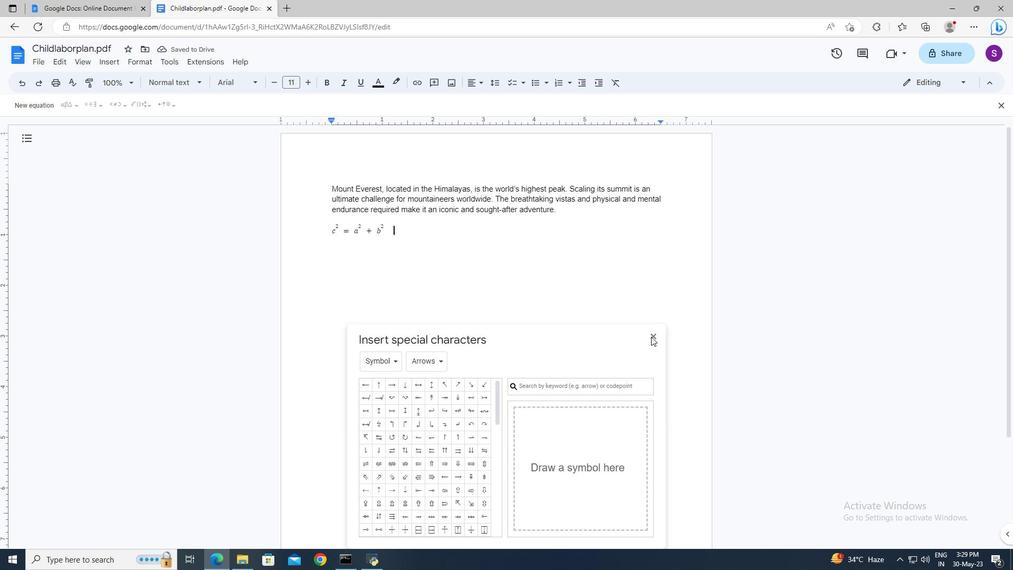 
Action: Mouse moved to (45, 56)
Screenshot: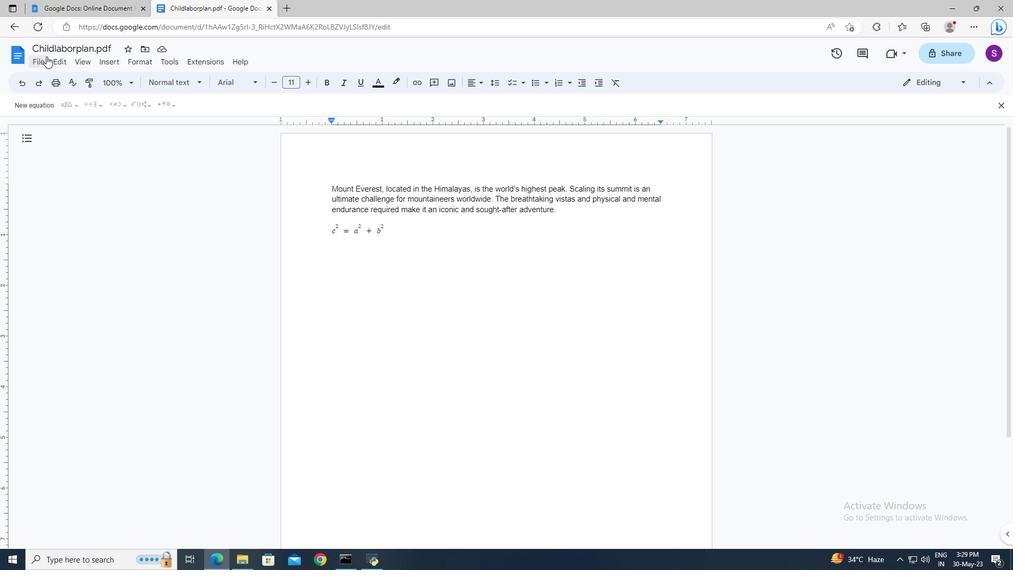 
Action: Mouse pressed left at (45, 56)
Screenshot: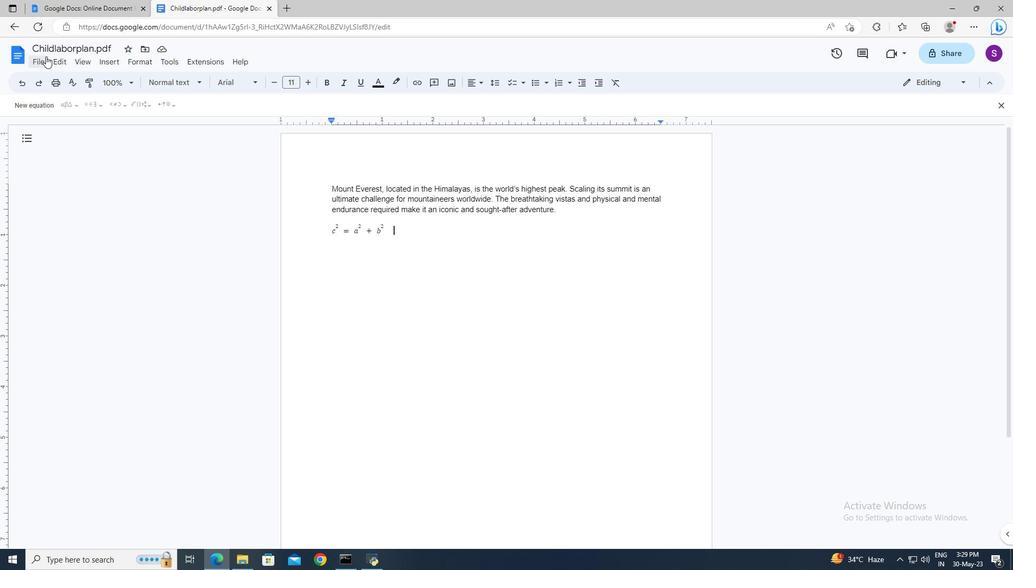 
Action: Mouse moved to (63, 351)
Screenshot: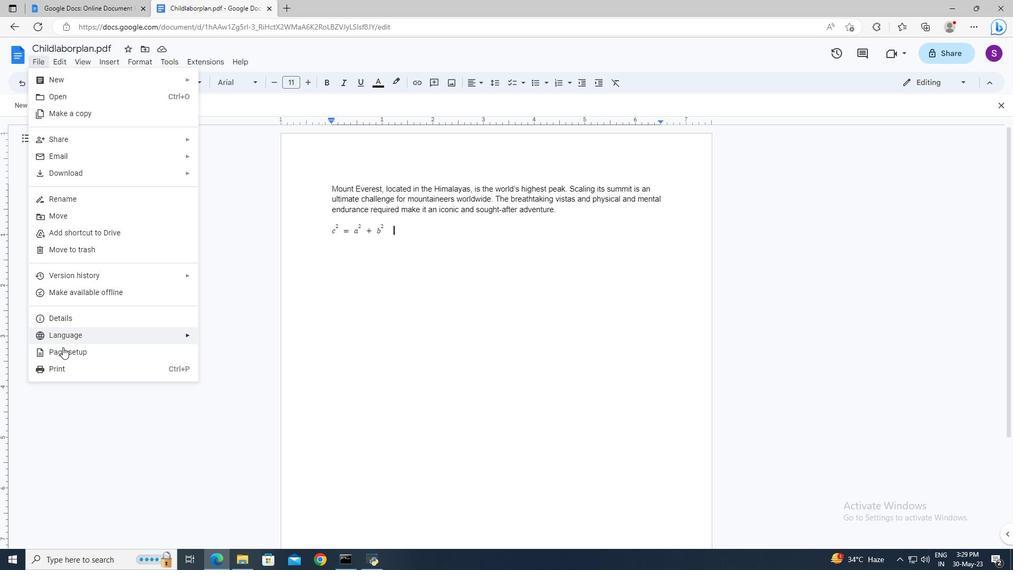 
Action: Mouse pressed left at (63, 351)
Screenshot: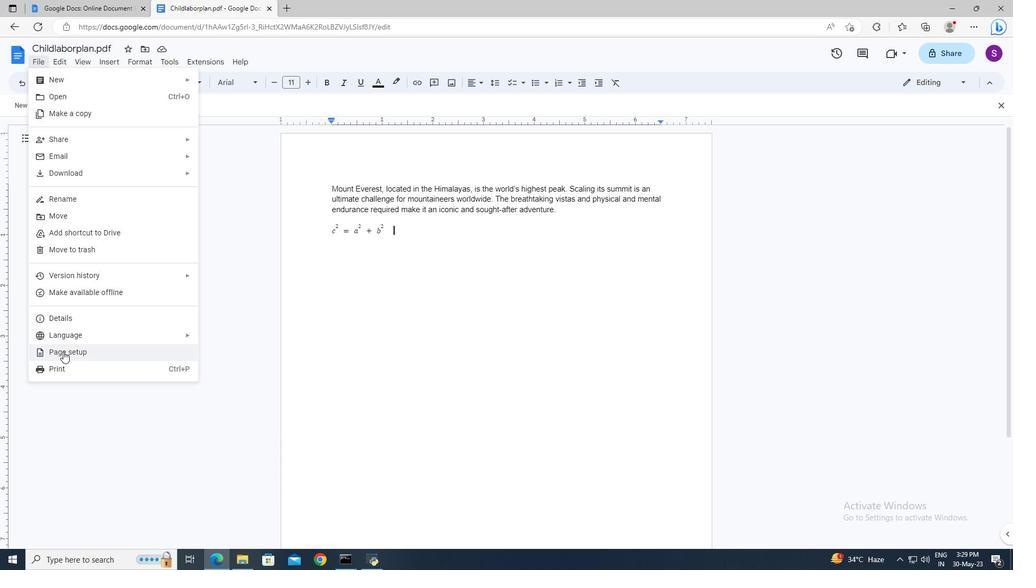 
Action: Mouse moved to (424, 276)
Screenshot: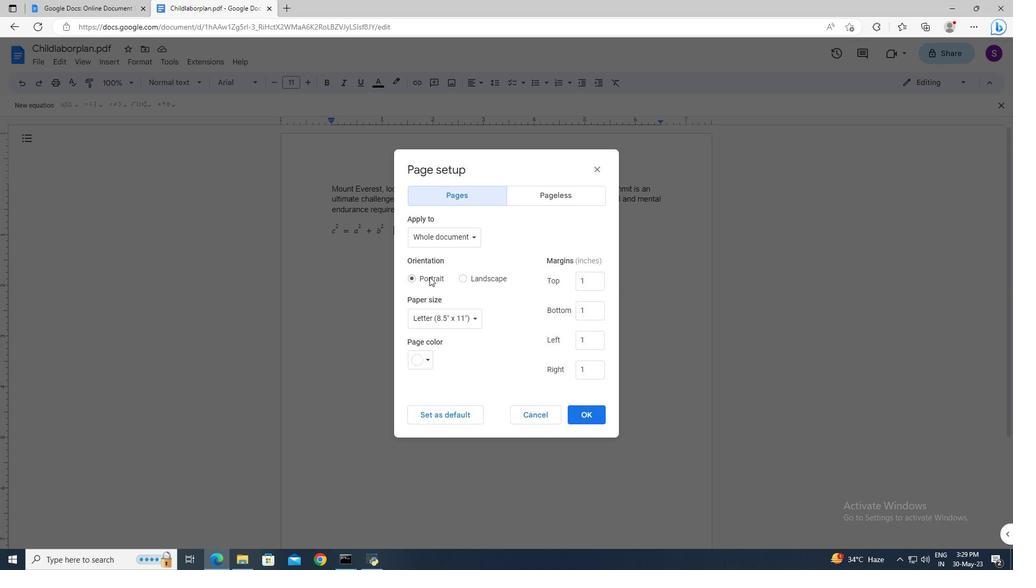 
Action: Mouse pressed left at (424, 276)
Screenshot: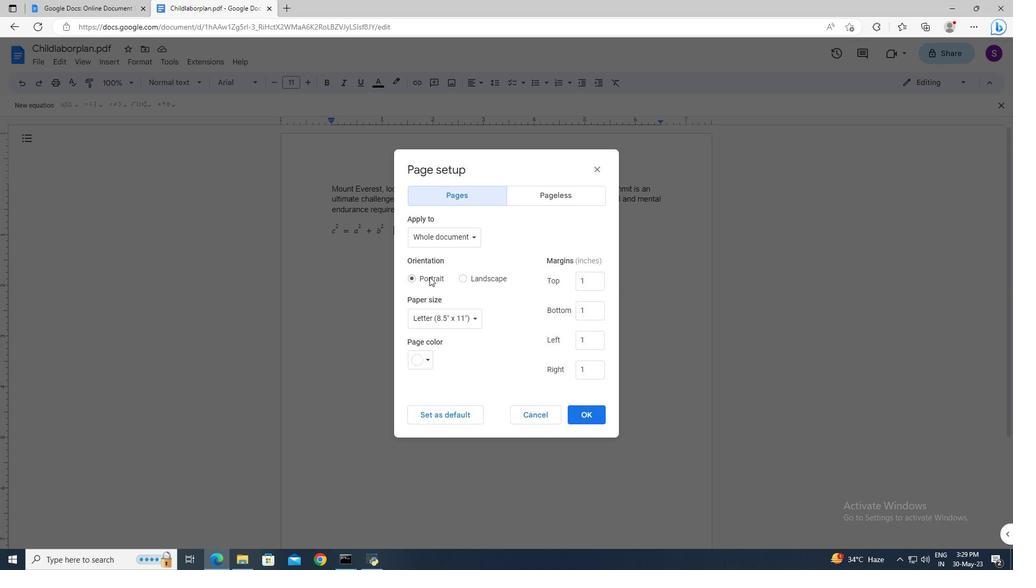 
Action: Mouse moved to (579, 412)
Screenshot: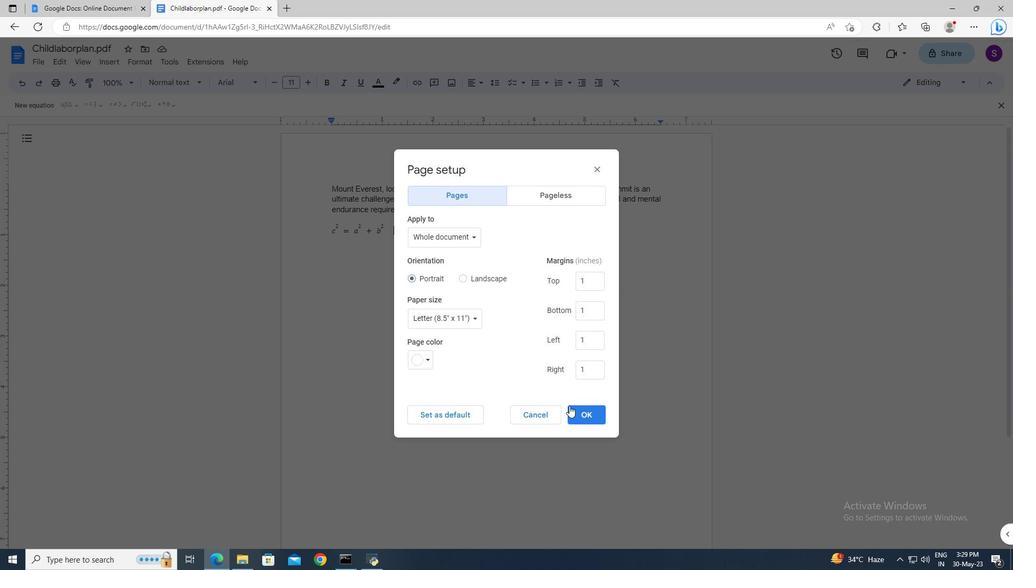 
Action: Mouse pressed left at (579, 412)
Screenshot: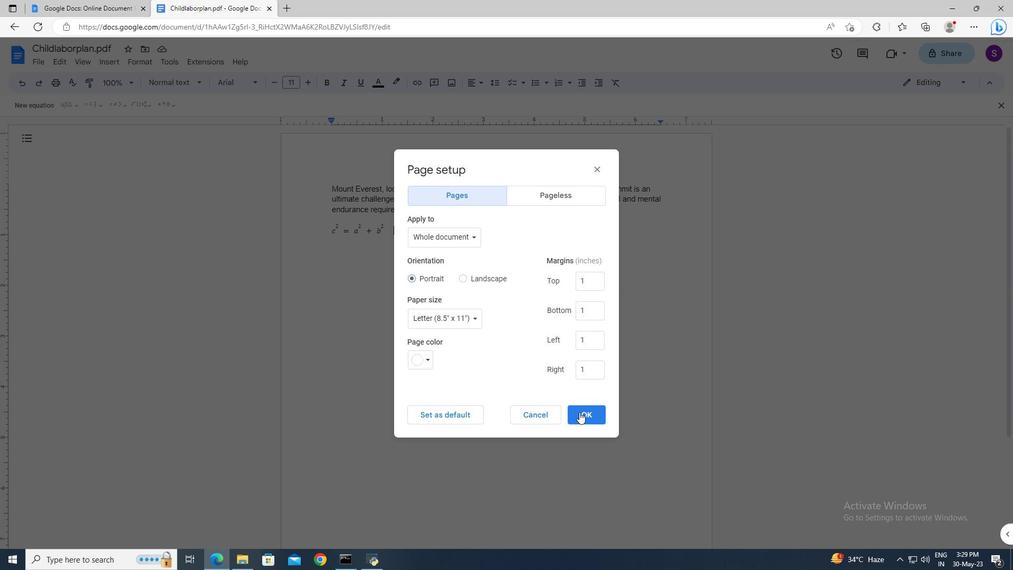 
Action: Mouse moved to (575, 379)
Screenshot: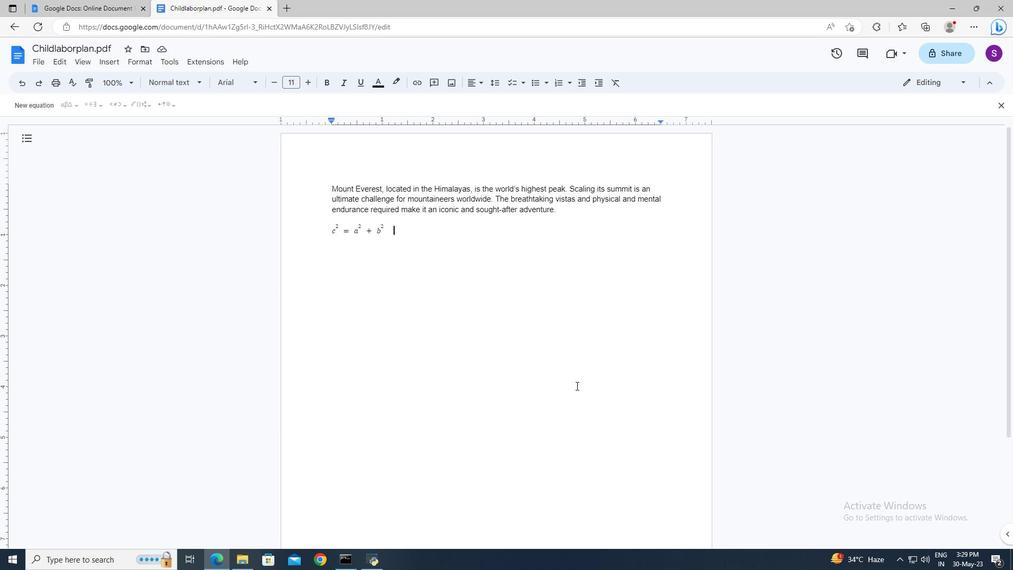
